 Task: Add dashboard for acomodation object.
Action: Mouse moved to (460, 78)
Screenshot: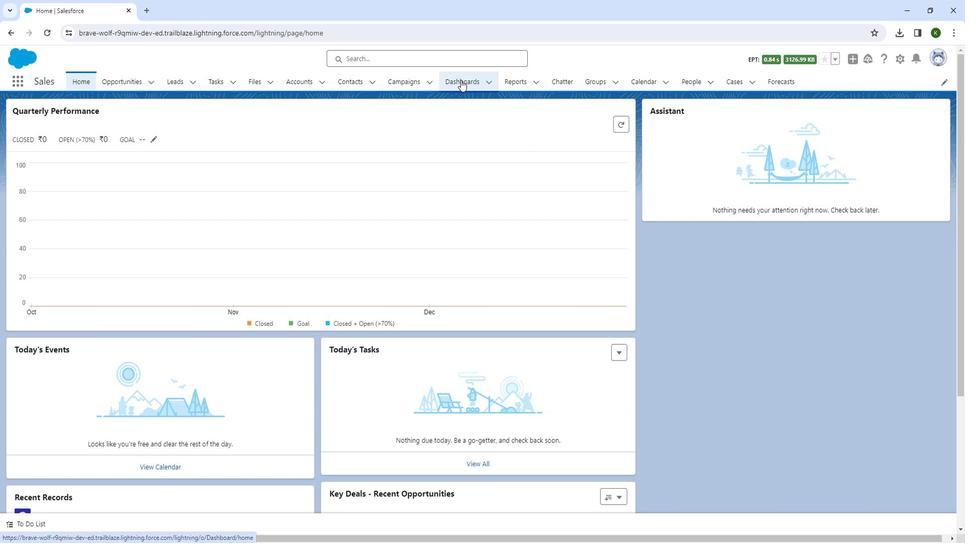 
Action: Mouse pressed left at (460, 78)
Screenshot: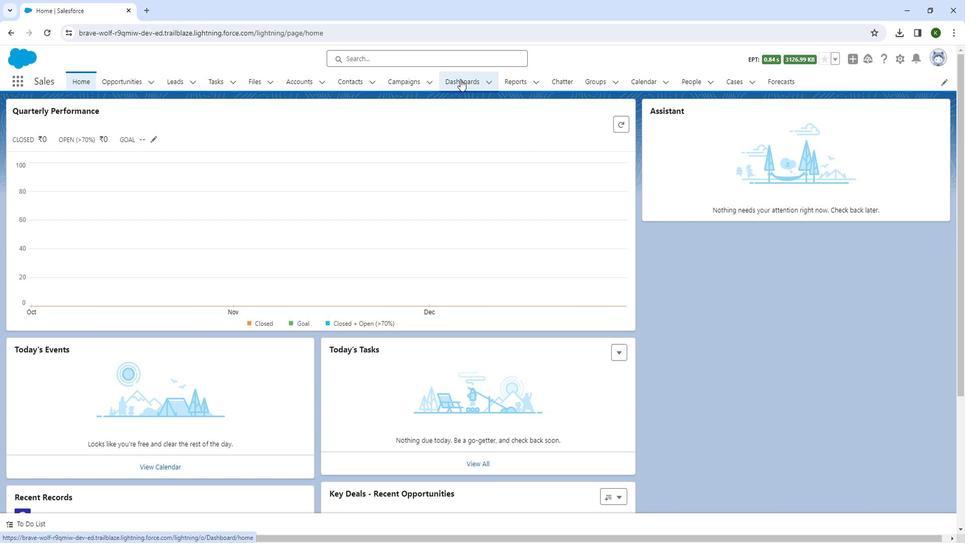 
Action: Mouse moved to (39, 222)
Screenshot: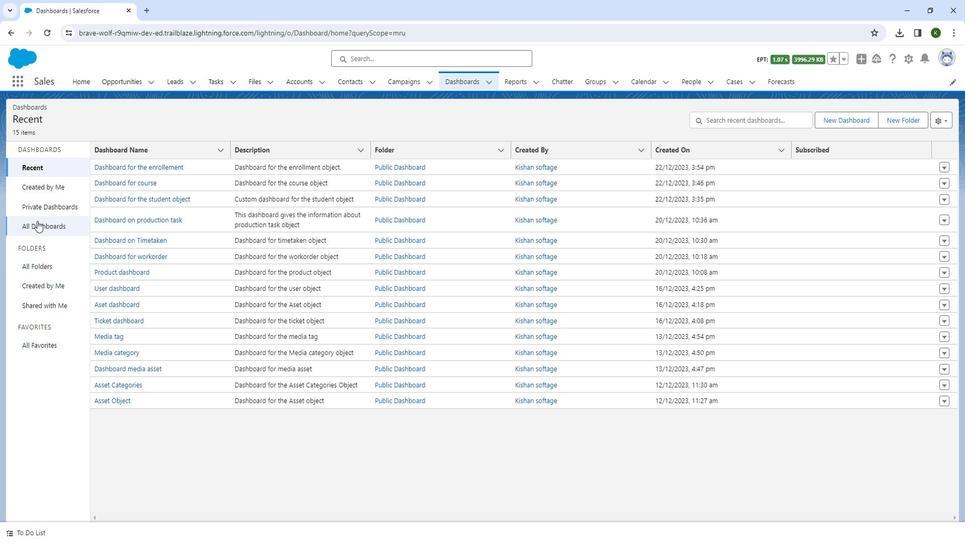 
Action: Mouse pressed left at (39, 222)
Screenshot: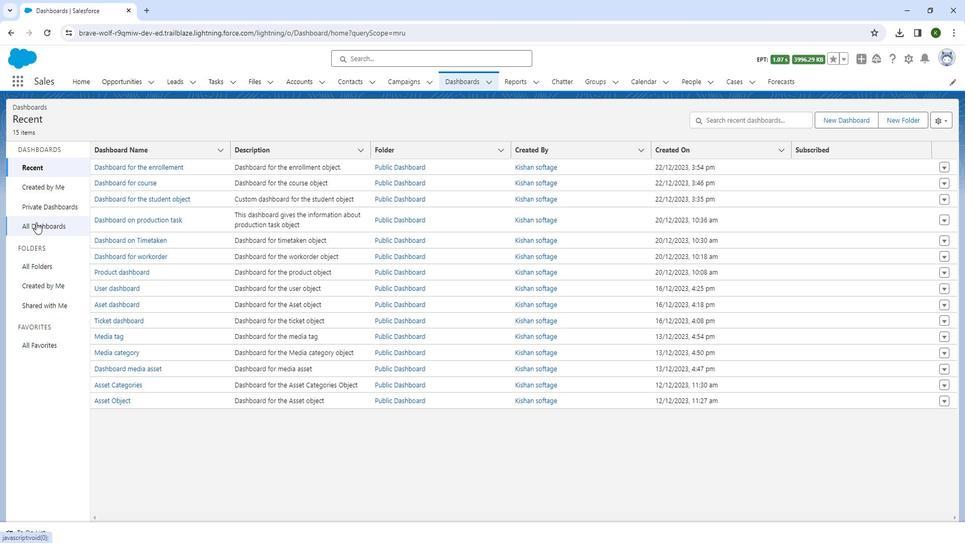 
Action: Mouse moved to (829, 123)
Screenshot: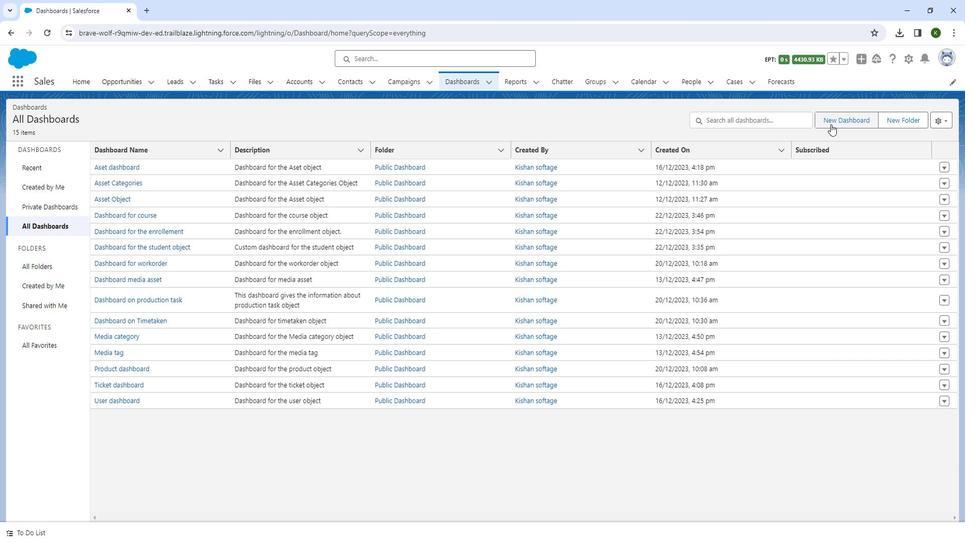 
Action: Mouse pressed left at (829, 123)
Screenshot: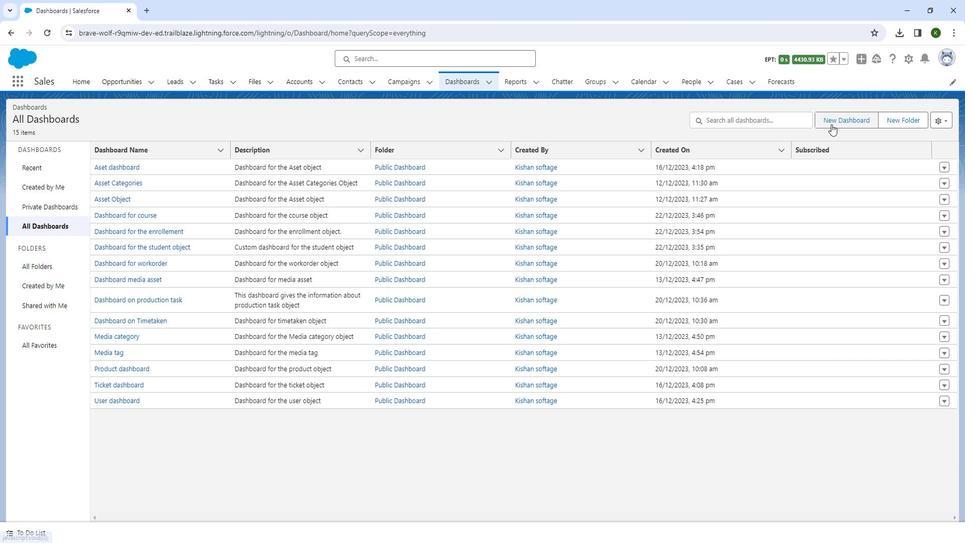 
Action: Mouse moved to (469, 262)
Screenshot: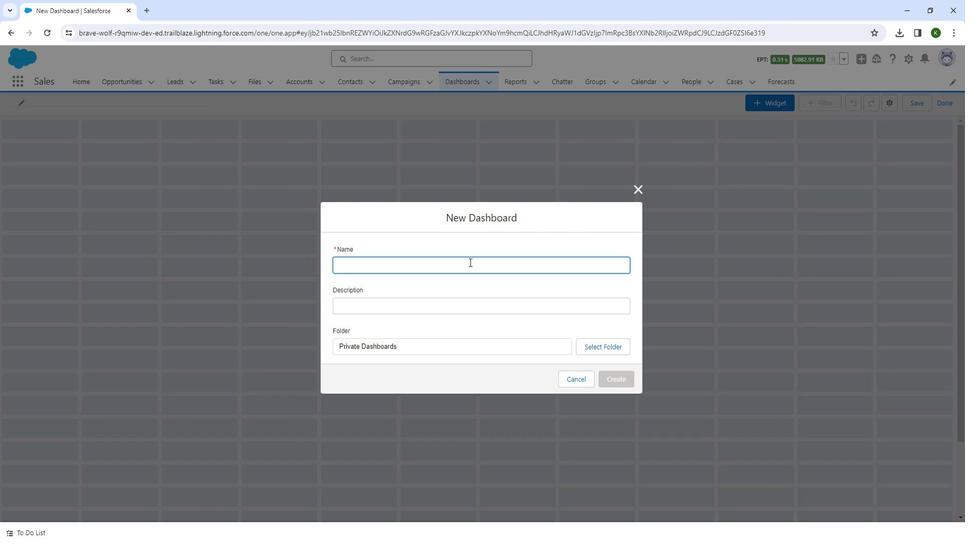 
Action: Mouse pressed left at (469, 262)
Screenshot: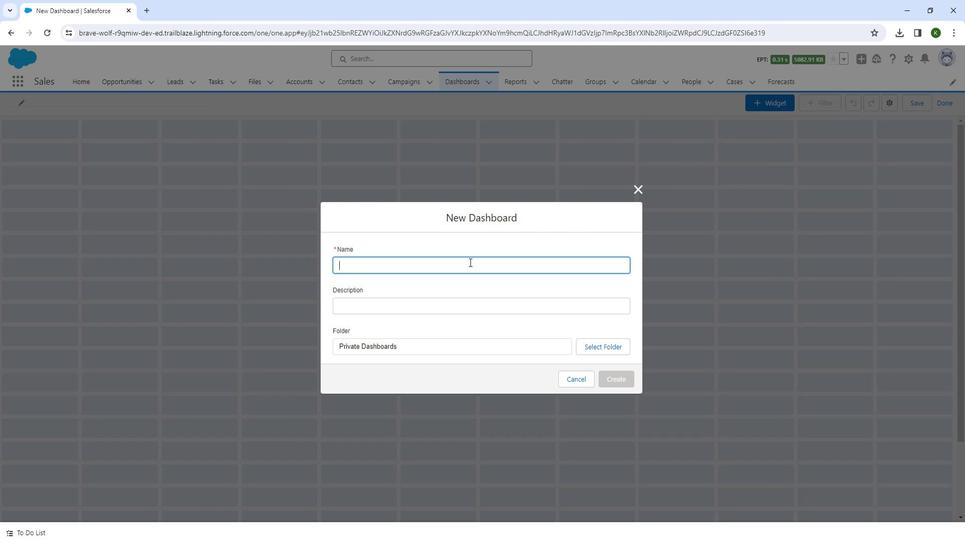 
Action: Key pressed <Key.shift><Key.shift><Key.shift><Key.shift><Key.shift><Key.shift><Key.shift><Key.shift><Key.shift><Key.shift><Key.shift><Key.shift><Key.shift><Key.shift><Key.shift><Key.shift><Key.shift><Key.shift>DA<Key.backspace>ashboard<Key.space>for<Key.space>the<Key.space>acomodation<Key.space>
Screenshot: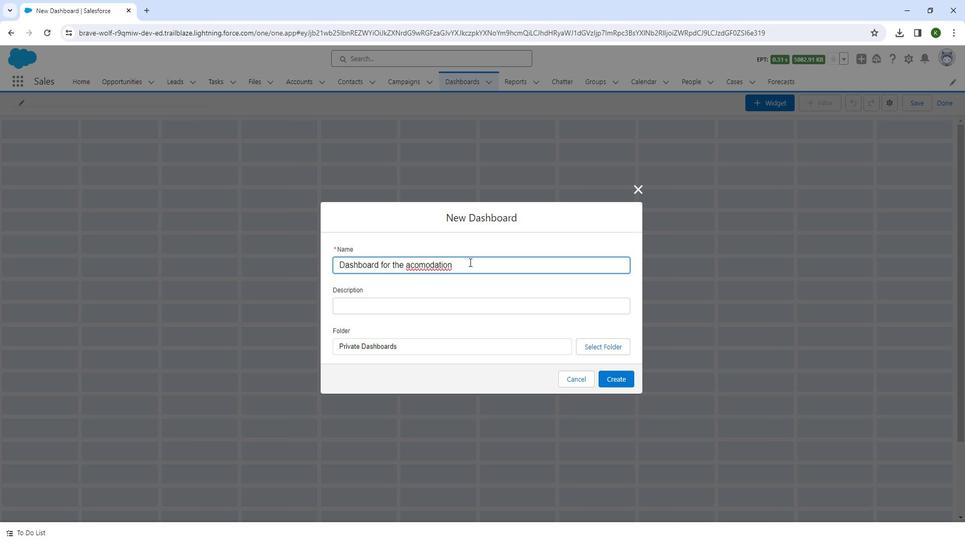 
Action: Mouse moved to (428, 310)
Screenshot: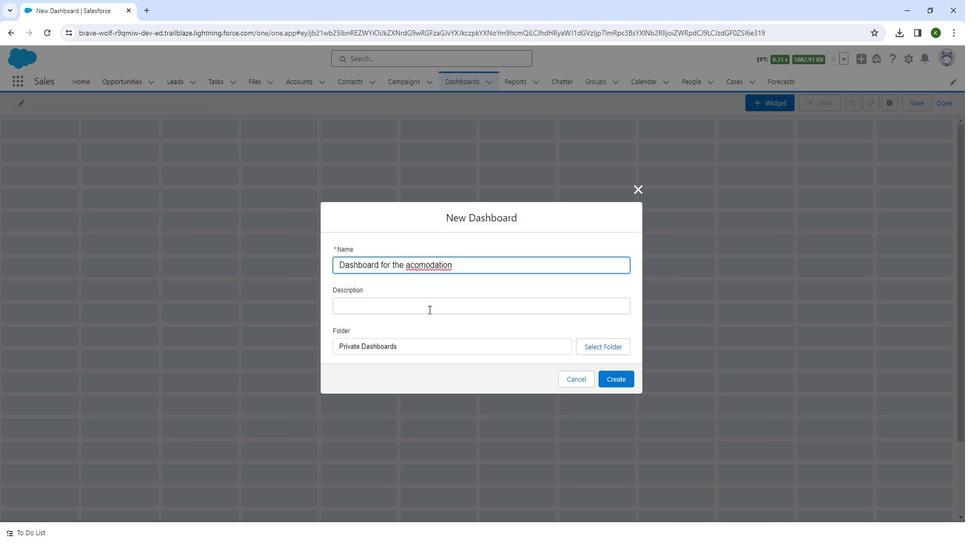 
Action: Mouse pressed left at (428, 310)
Screenshot: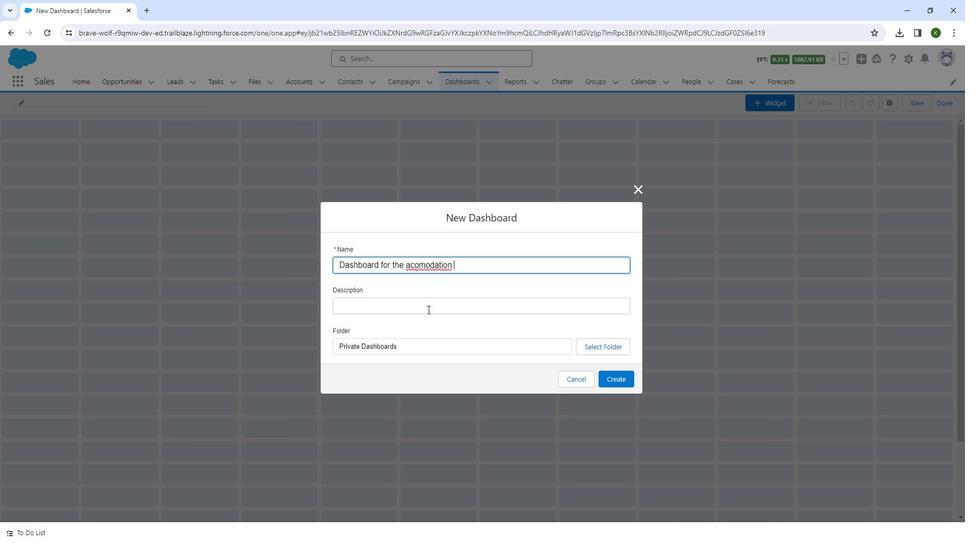 
Action: Key pressed <Key.shift>Cua<Key.backspace>stom<Key.space>dasb<Key.backspace>hboard<Key.space>for<Key.space>the<Key.space>acomodation<Key.space>object
Screenshot: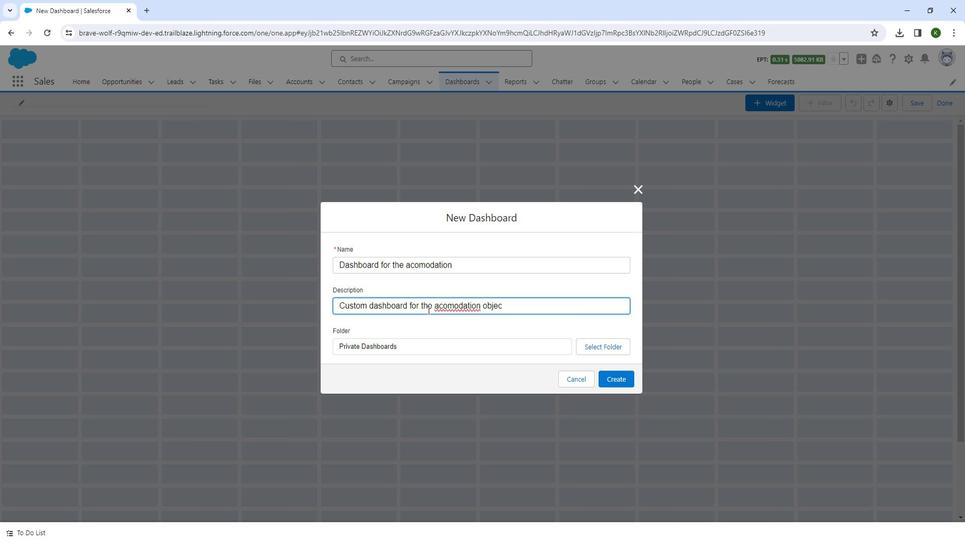 
Action: Mouse moved to (589, 347)
Screenshot: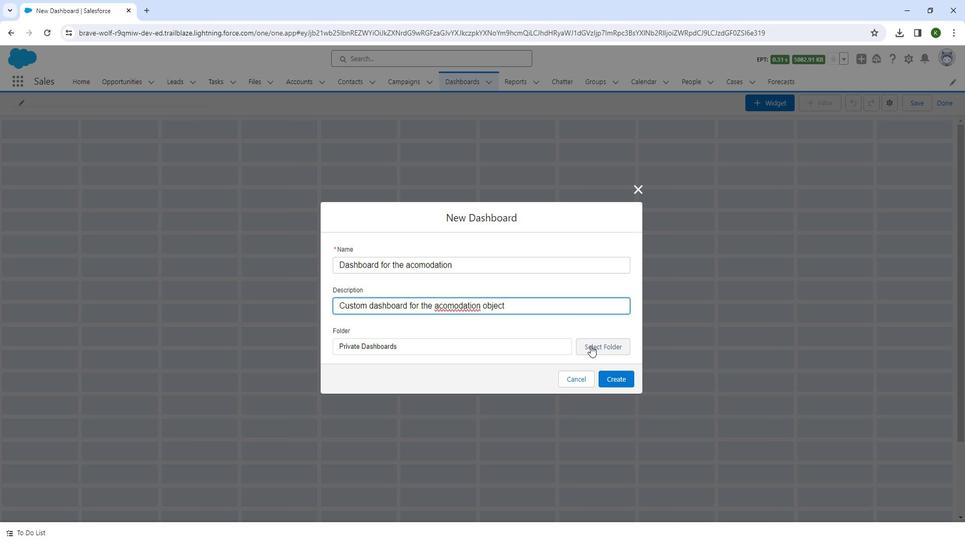 
Action: Mouse pressed left at (589, 347)
Screenshot: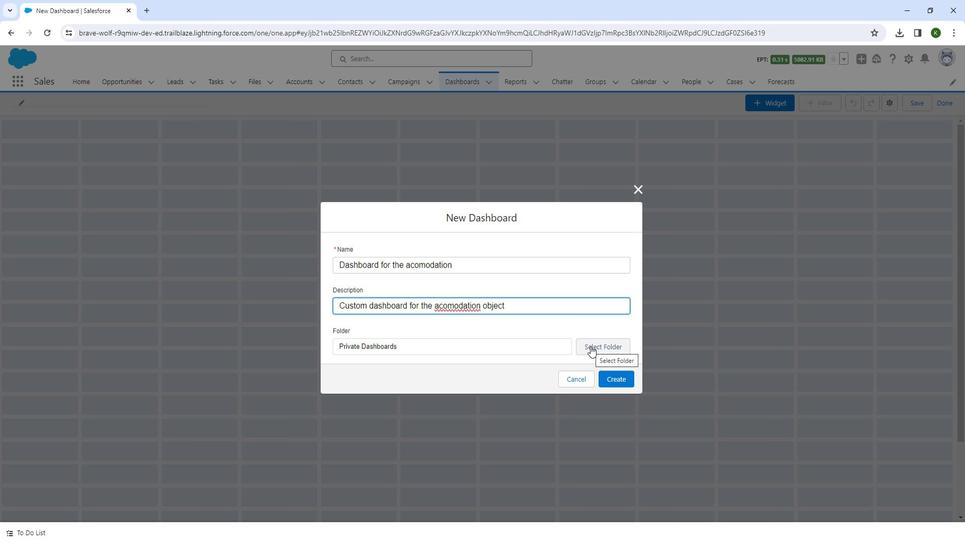 
Action: Mouse moved to (528, 166)
Screenshot: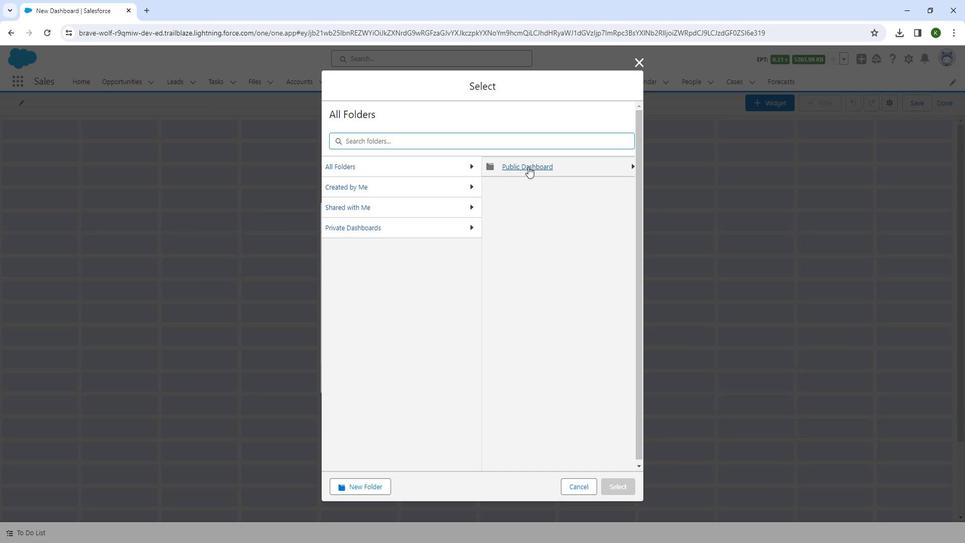
Action: Mouse pressed left at (528, 166)
Screenshot: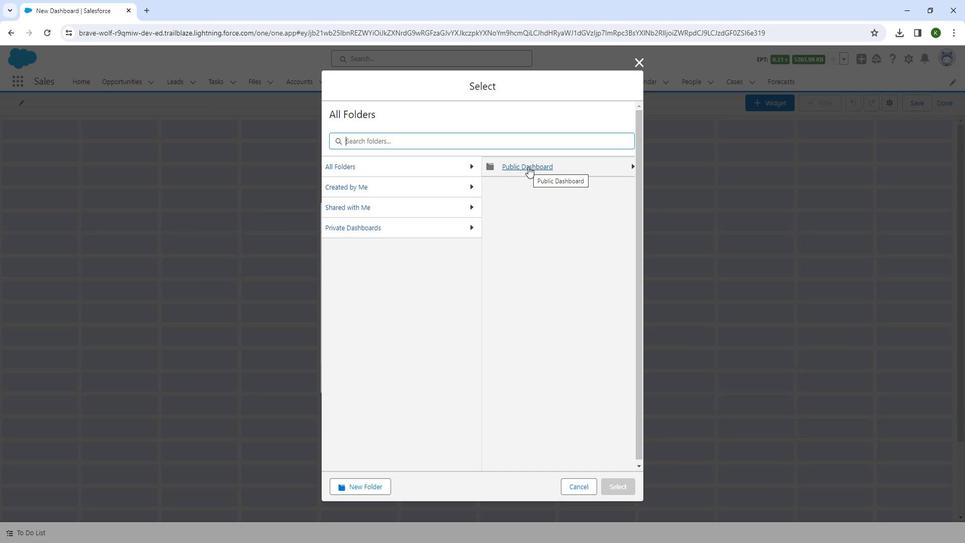 
Action: Mouse moved to (605, 483)
Screenshot: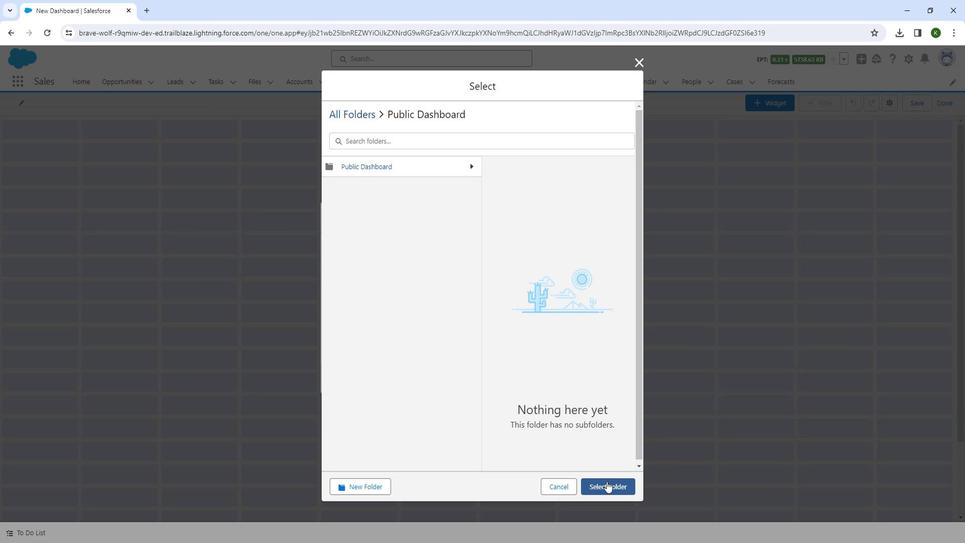 
Action: Mouse pressed left at (605, 483)
Screenshot: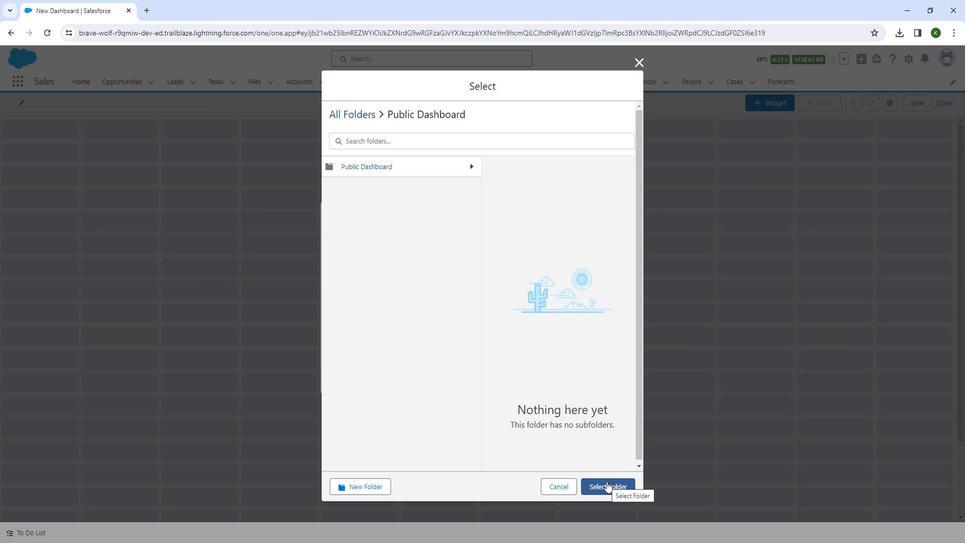 
Action: Mouse moved to (616, 378)
Screenshot: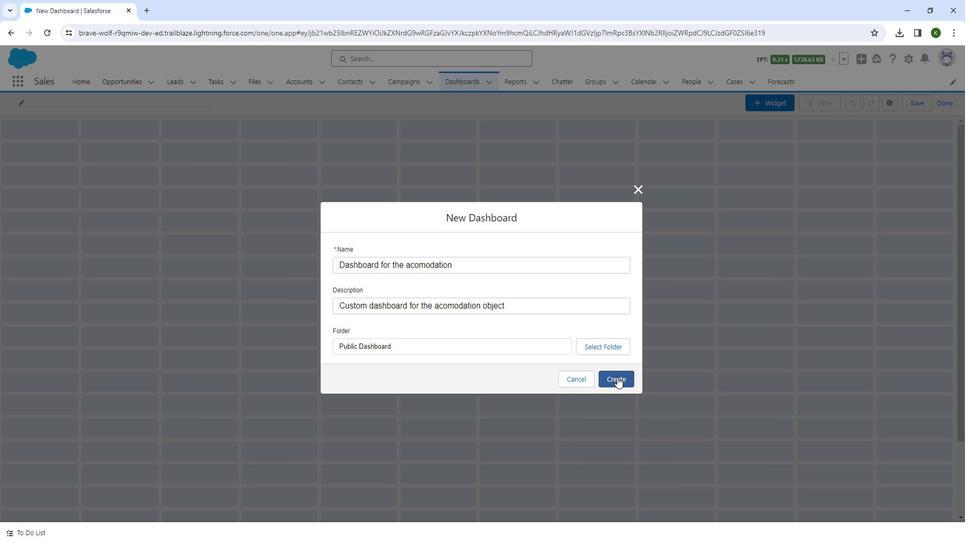 
Action: Mouse pressed left at (616, 378)
Screenshot: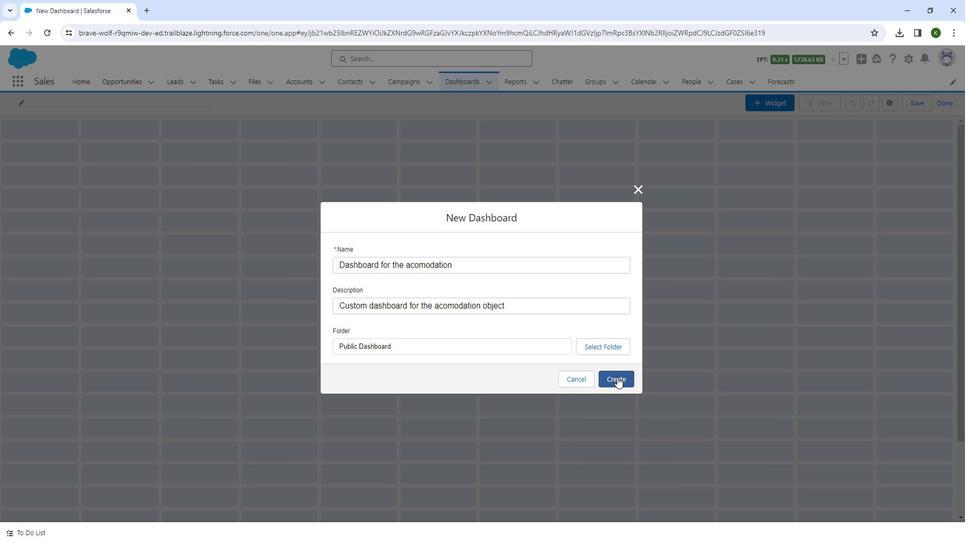 
Action: Mouse moved to (751, 100)
Screenshot: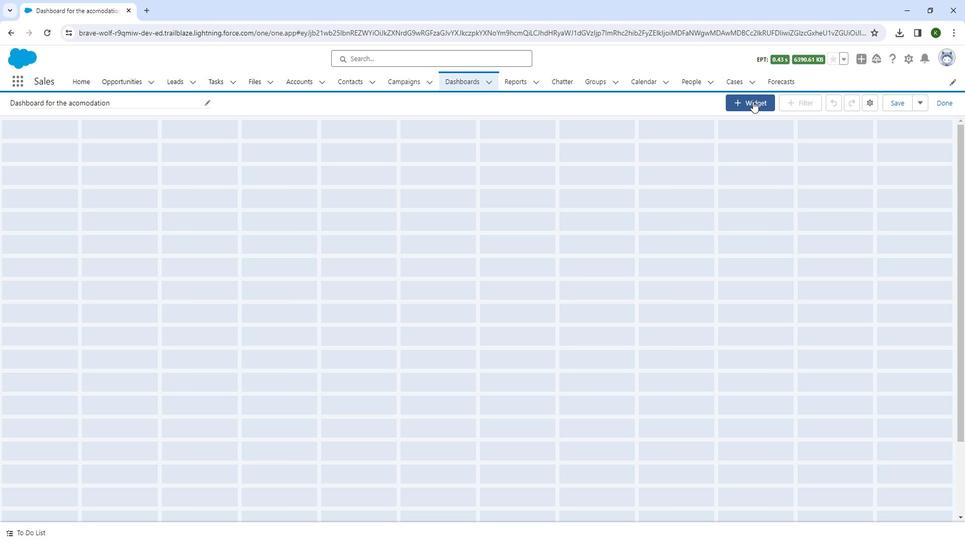 
Action: Mouse pressed left at (751, 100)
Screenshot: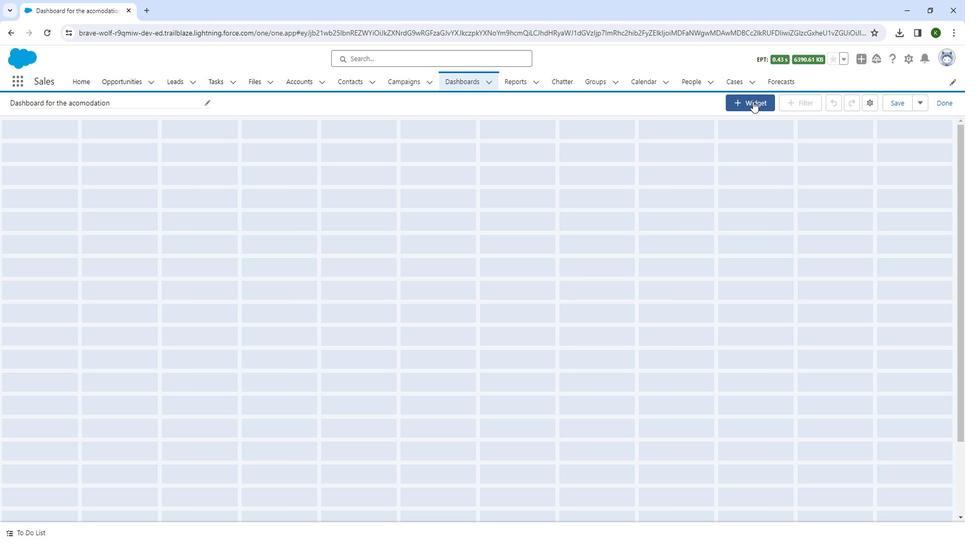 
Action: Mouse moved to (756, 119)
Screenshot: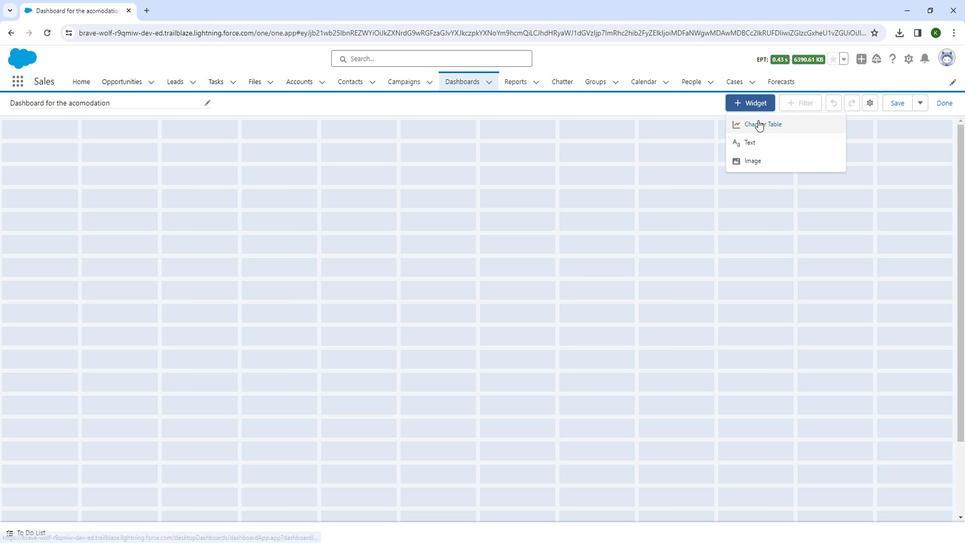 
Action: Mouse pressed left at (756, 119)
Screenshot: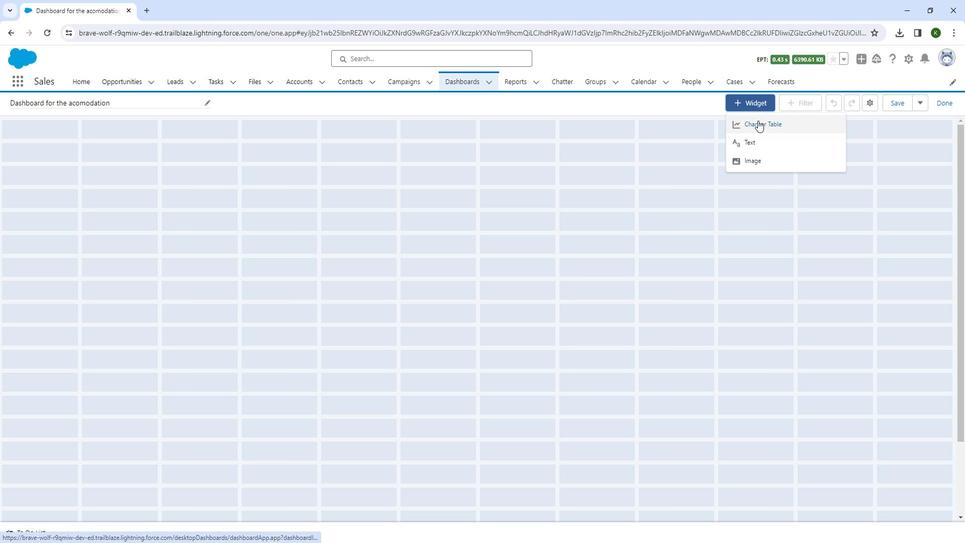 
Action: Mouse moved to (283, 230)
Screenshot: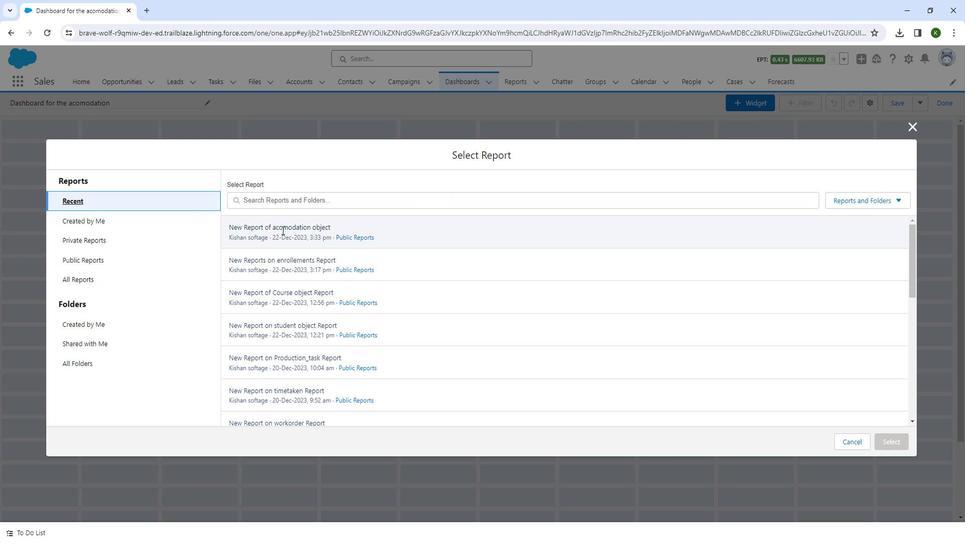 
Action: Mouse pressed left at (283, 230)
Screenshot: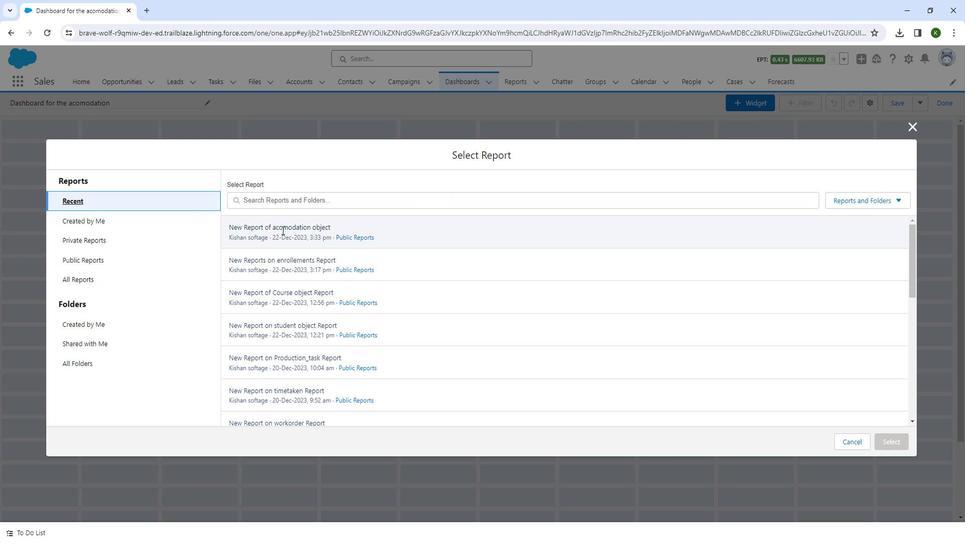 
Action: Mouse moved to (884, 441)
Screenshot: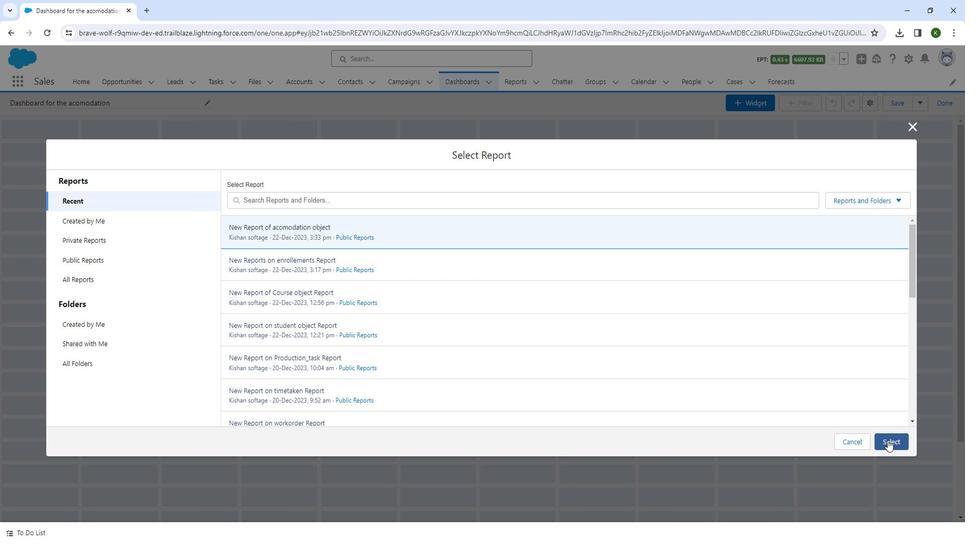 
Action: Mouse pressed left at (884, 441)
Screenshot: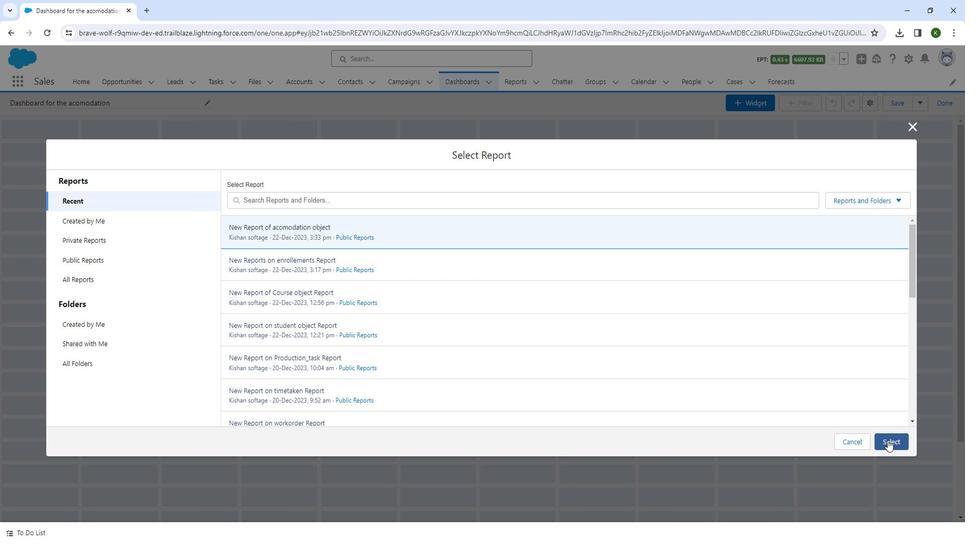 
Action: Mouse moved to (387, 393)
Screenshot: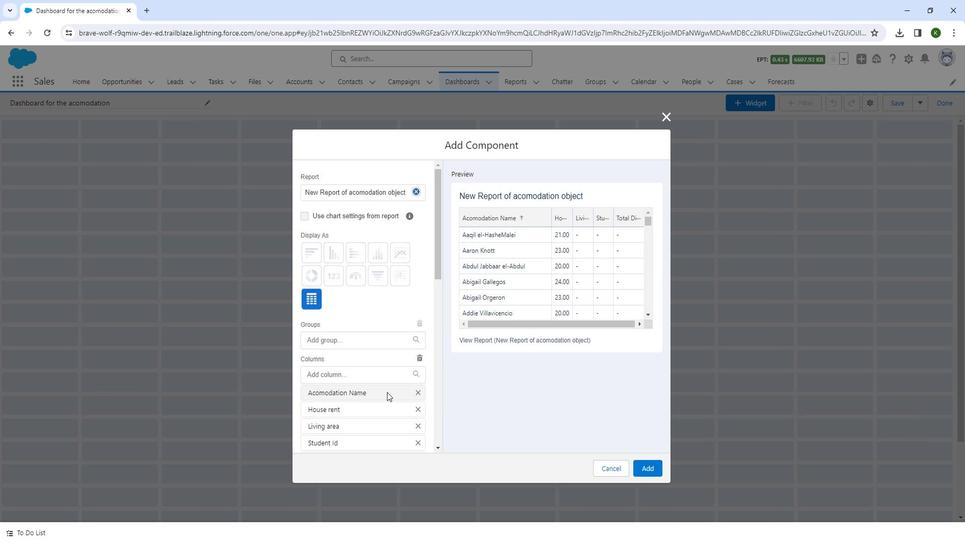 
Action: Mouse scrolled (387, 392) with delta (0, 0)
Screenshot: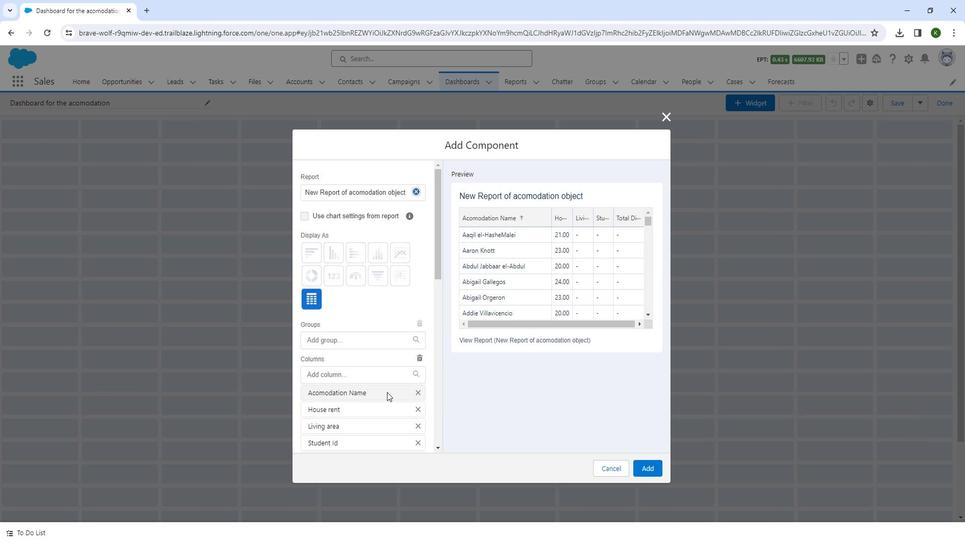 
Action: Mouse scrolled (387, 392) with delta (0, 0)
Screenshot: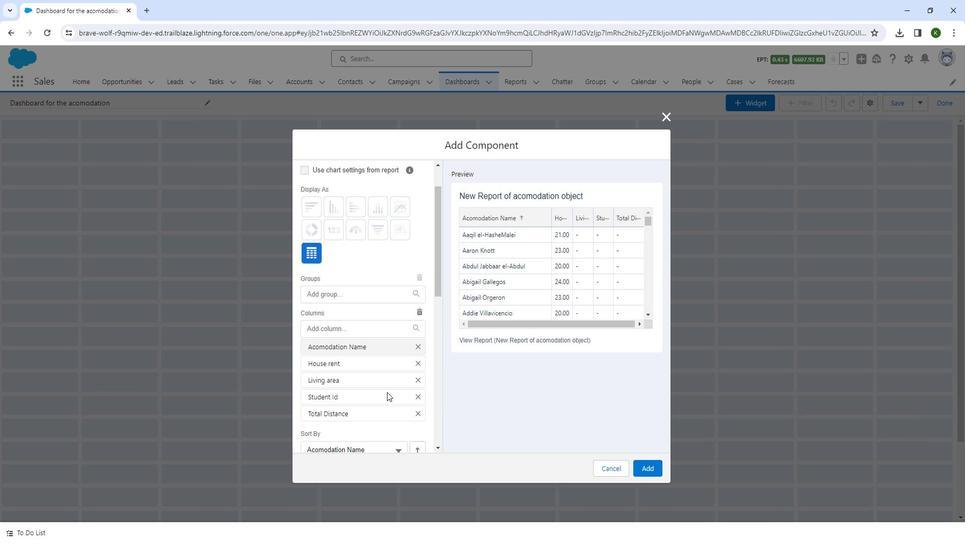 
Action: Mouse moved to (337, 268)
Screenshot: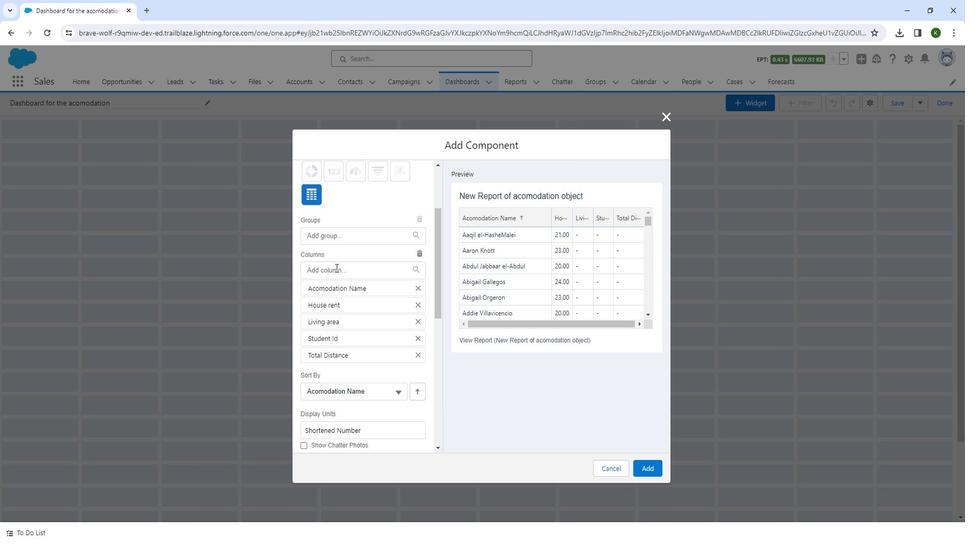 
Action: Mouse pressed left at (337, 268)
Screenshot: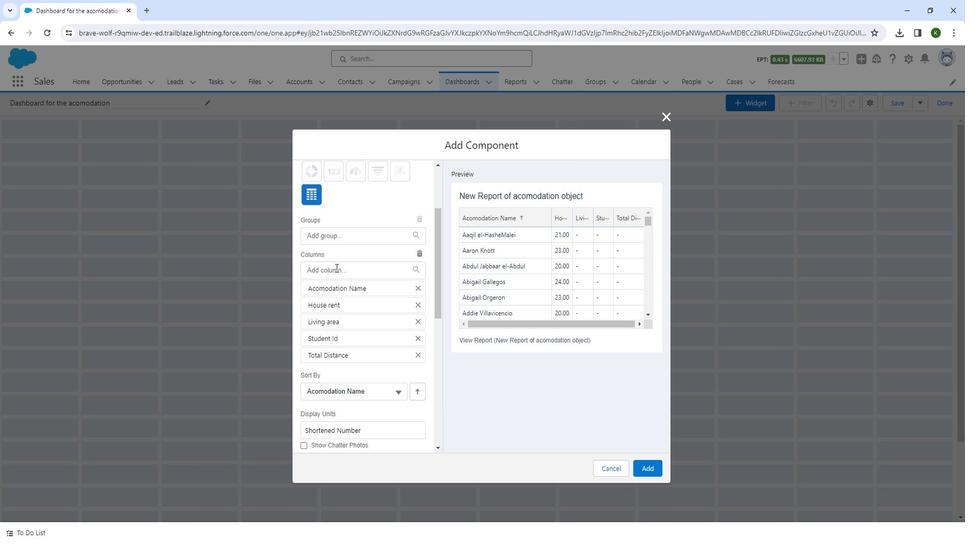 
Action: Mouse moved to (349, 313)
Screenshot: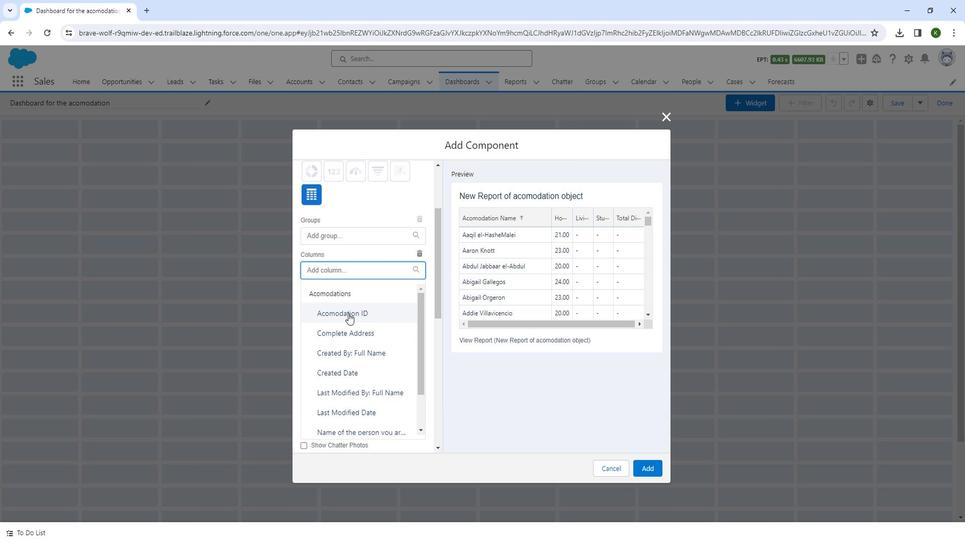 
Action: Mouse pressed left at (349, 313)
Screenshot: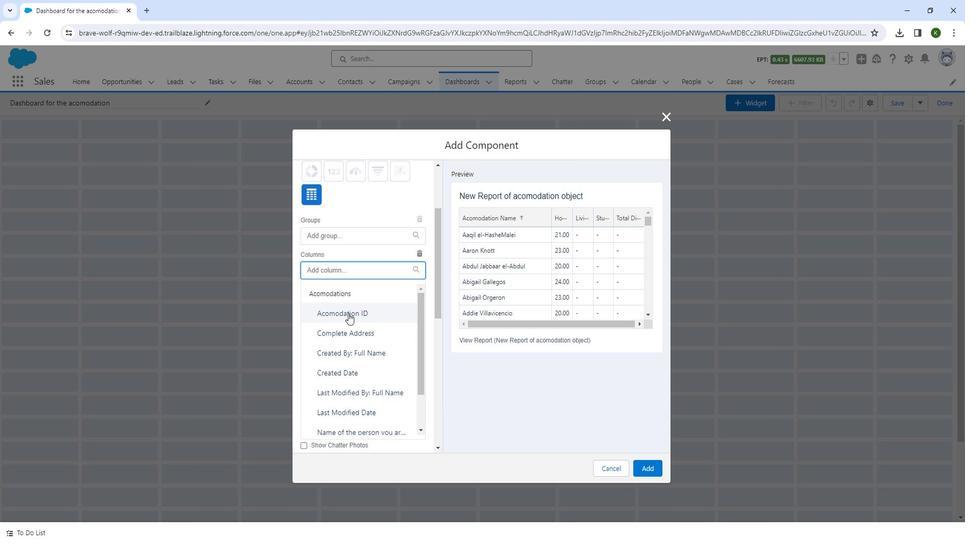 
Action: Mouse moved to (361, 267)
Screenshot: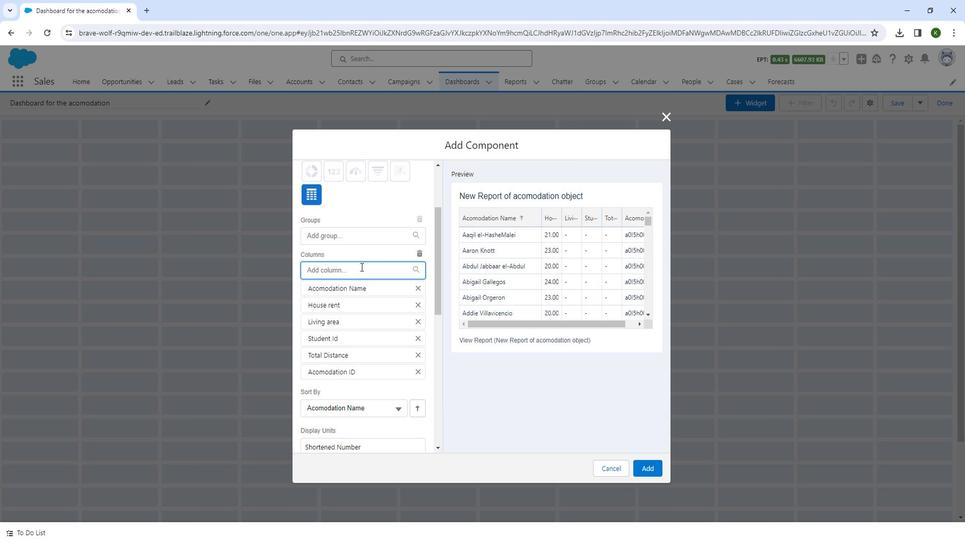 
Action: Mouse pressed left at (361, 267)
Screenshot: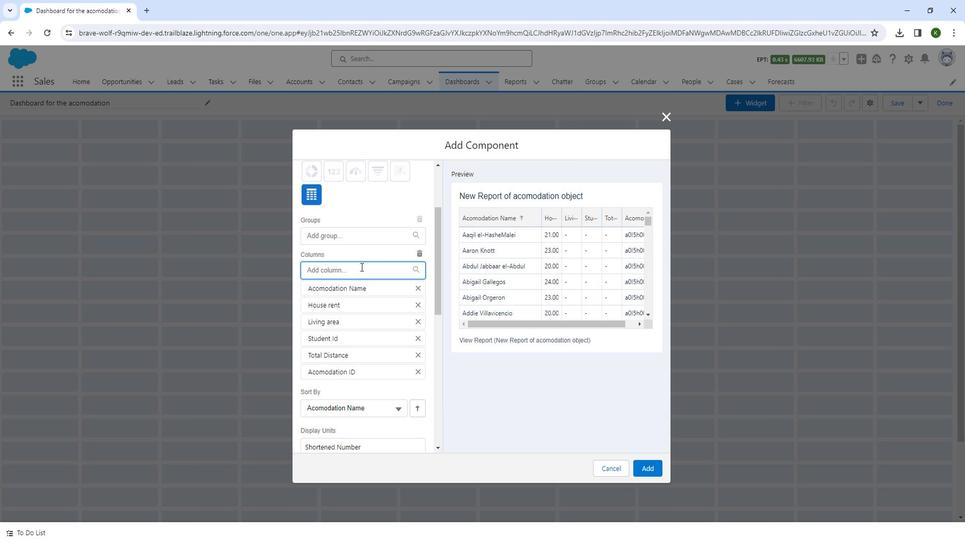 
Action: Mouse moved to (358, 318)
Screenshot: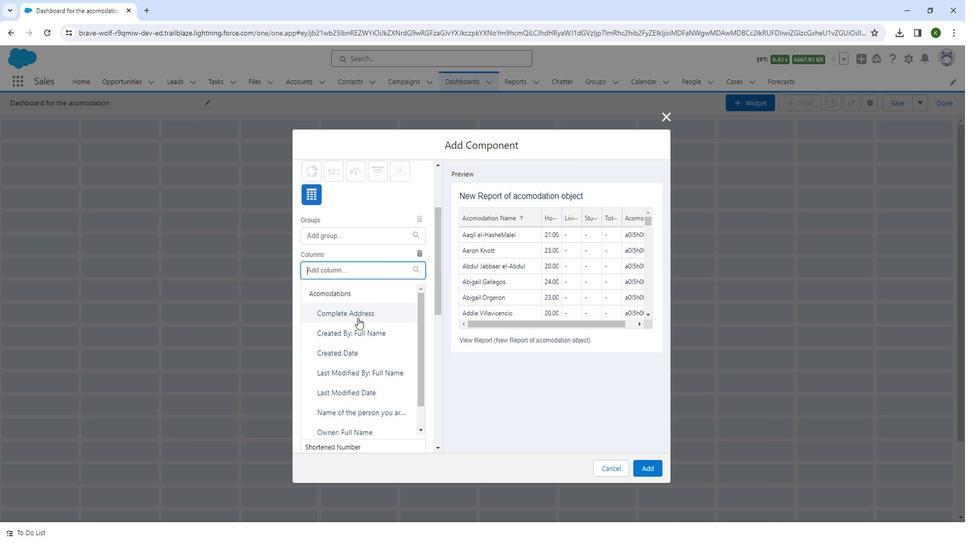 
Action: Mouse scrolled (358, 318) with delta (0, 0)
Screenshot: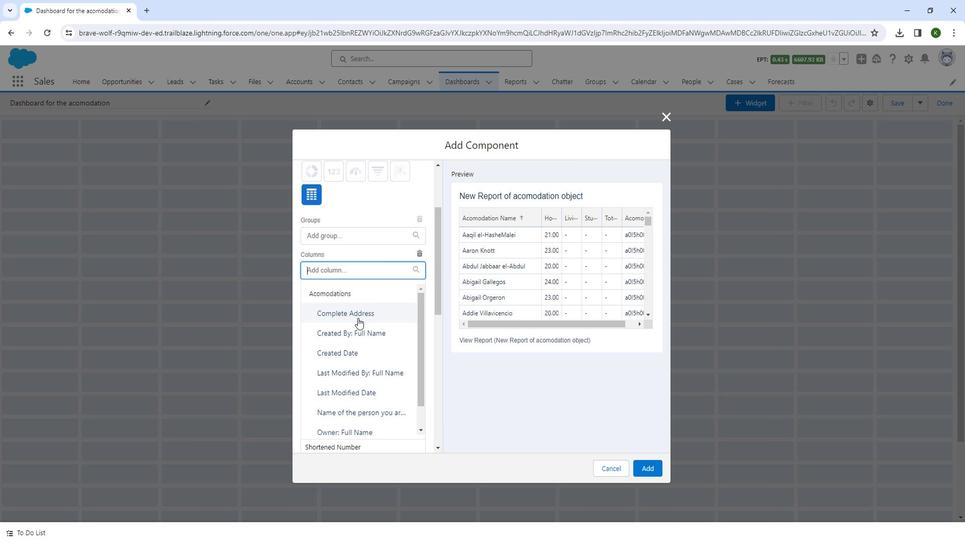 
Action: Mouse moved to (358, 319)
Screenshot: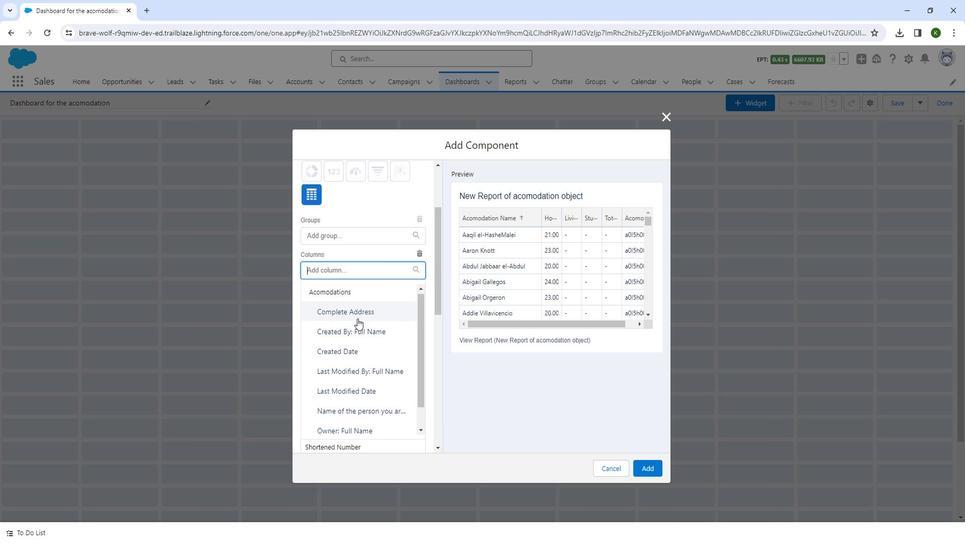 
Action: Mouse scrolled (358, 318) with delta (0, 0)
Screenshot: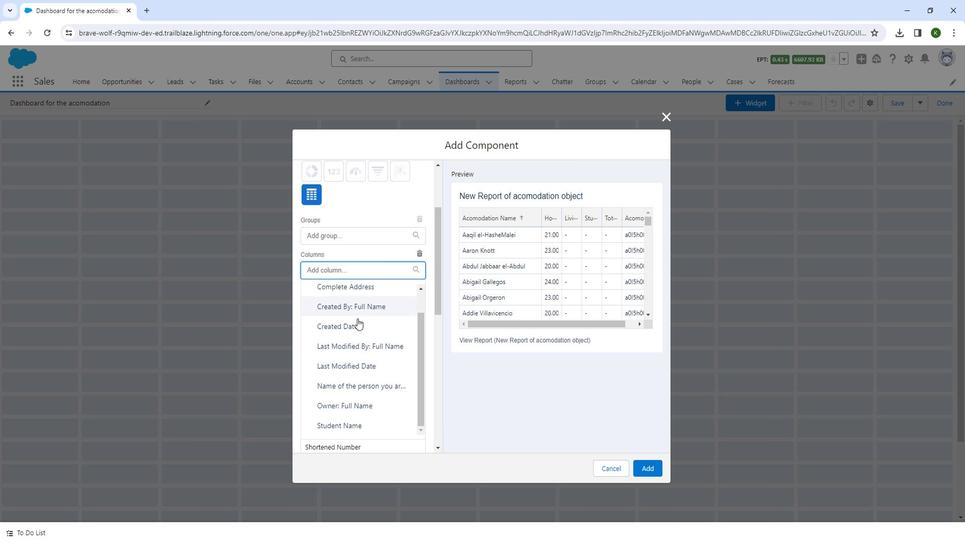 
Action: Mouse moved to (344, 422)
Screenshot: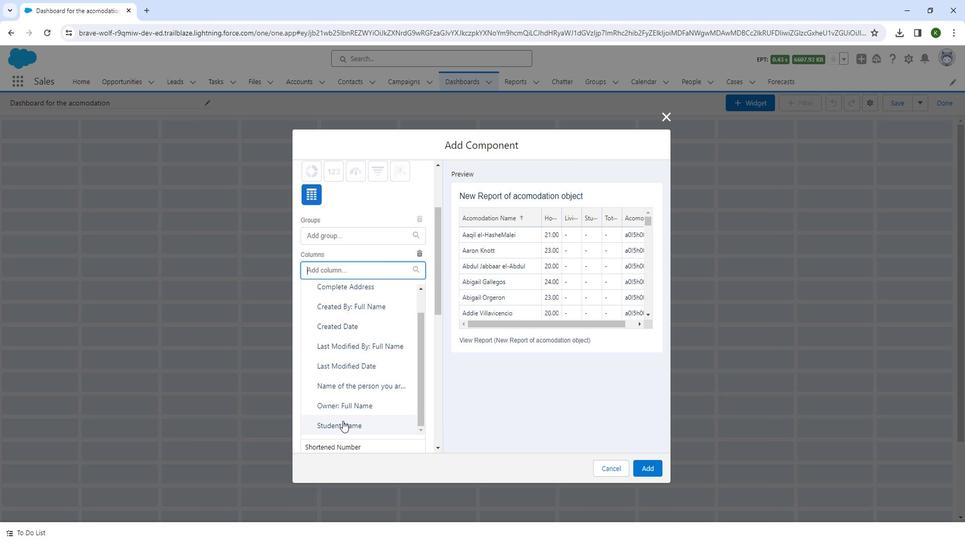 
Action: Mouse pressed left at (344, 422)
Screenshot: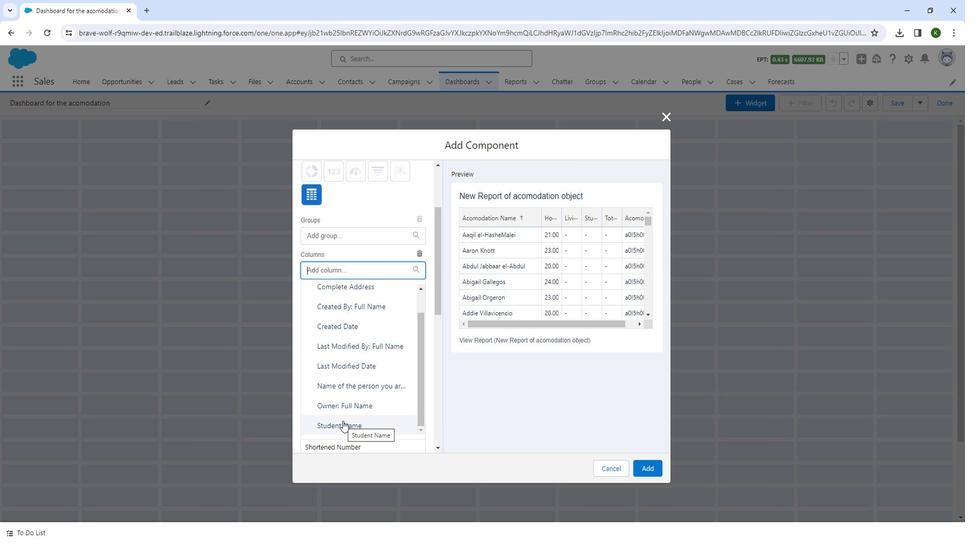 
Action: Mouse moved to (652, 465)
Screenshot: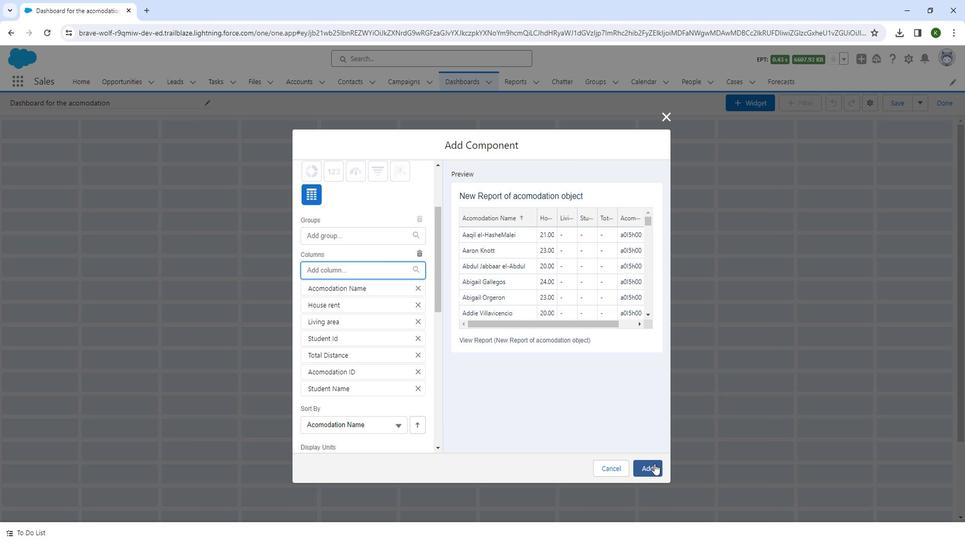 
Action: Mouse pressed left at (652, 465)
Screenshot: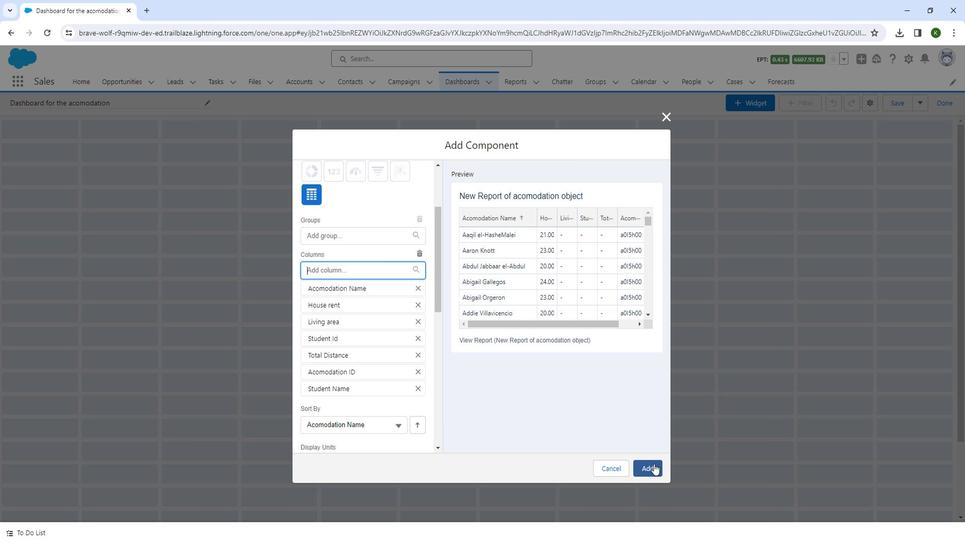 
Action: Mouse moved to (187, 124)
Screenshot: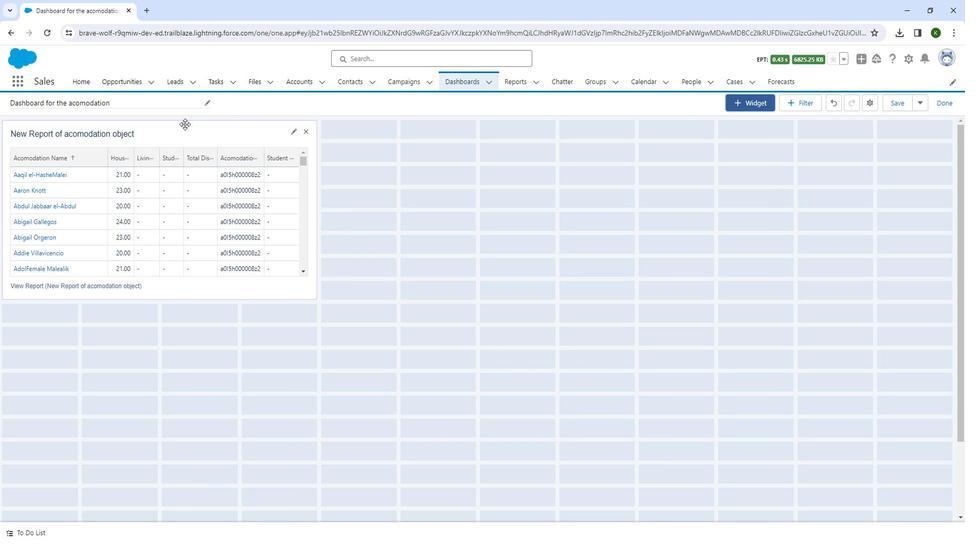 
Action: Mouse pressed left at (187, 124)
Screenshot: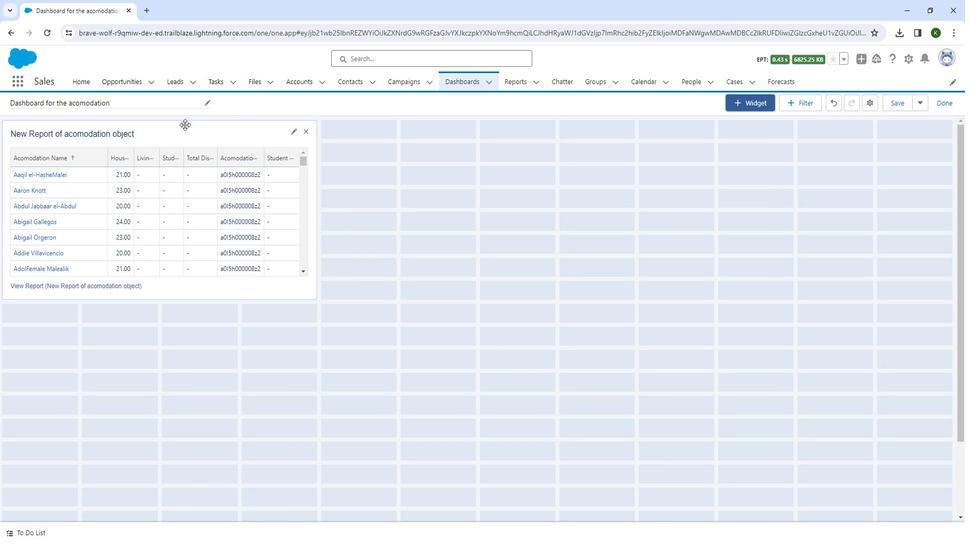 
Action: Mouse moved to (472, 300)
Screenshot: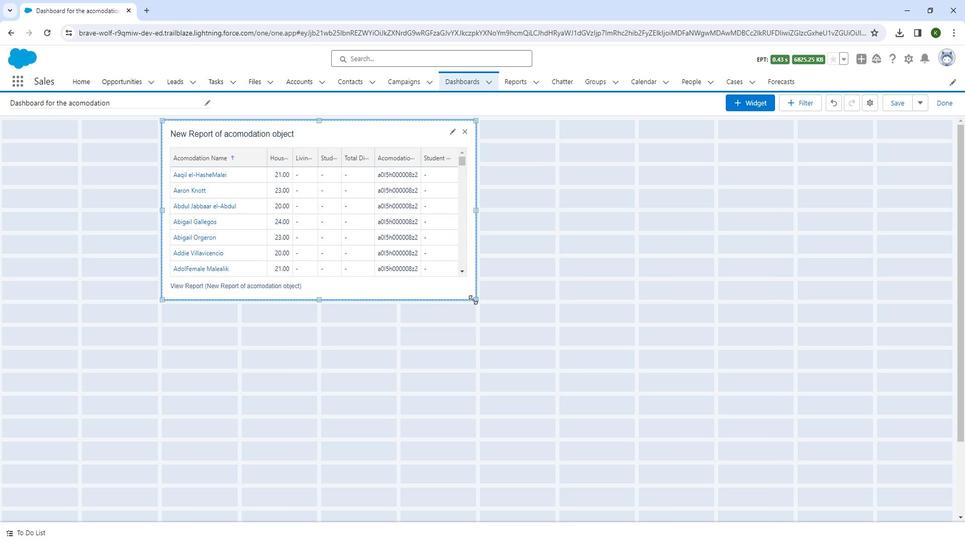 
Action: Mouse pressed left at (472, 300)
Screenshot: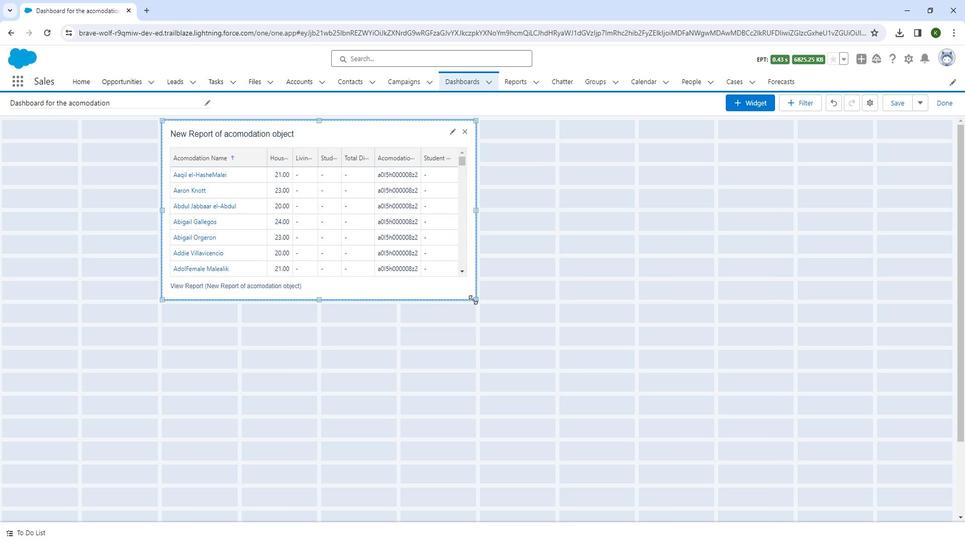 
Action: Mouse moved to (610, 129)
Screenshot: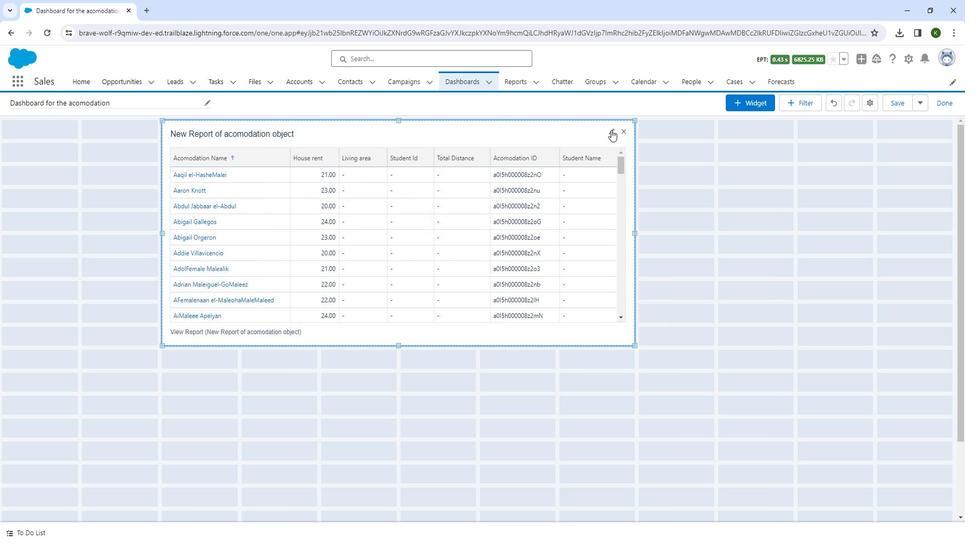 
Action: Mouse pressed left at (610, 129)
Screenshot: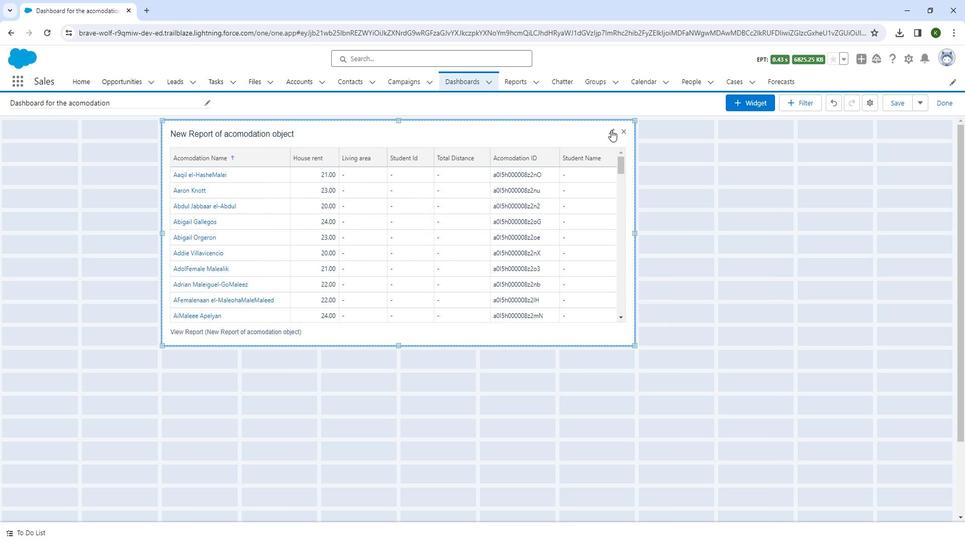 
Action: Mouse moved to (400, 349)
Screenshot: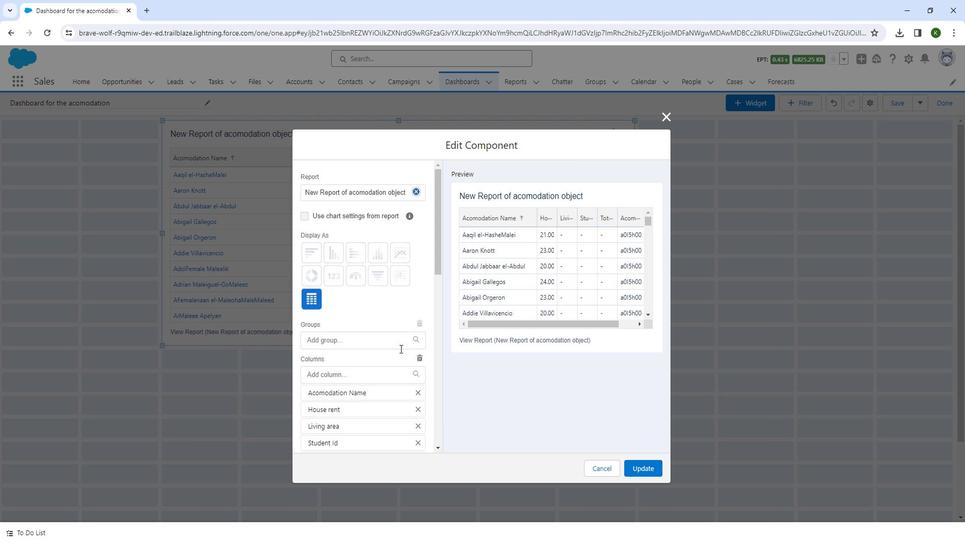 
Action: Mouse scrolled (400, 349) with delta (0, 0)
Screenshot: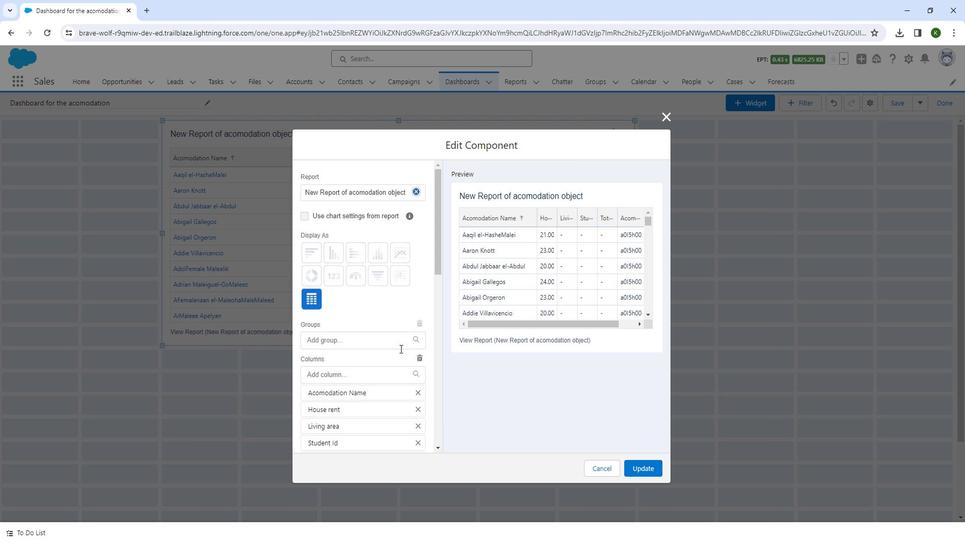 
Action: Mouse moved to (359, 322)
Screenshot: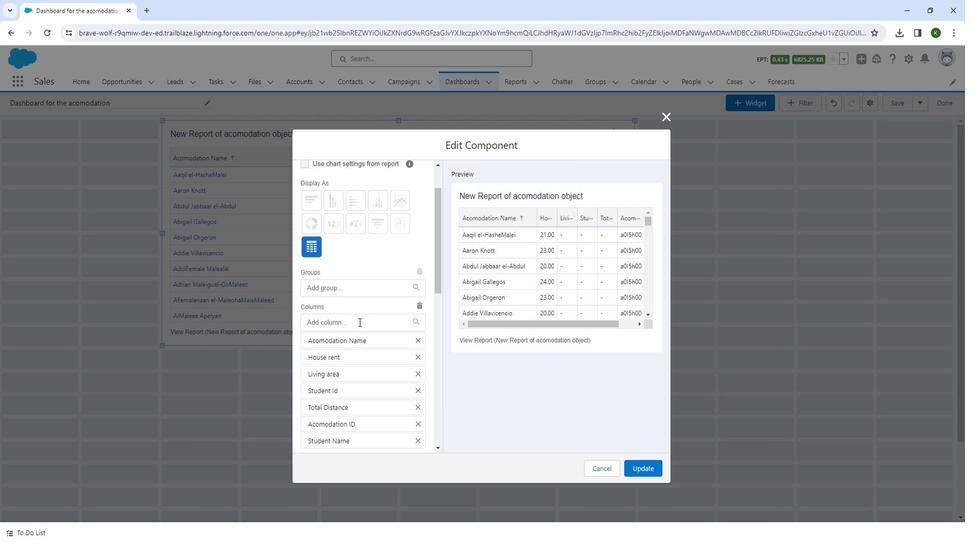 
Action: Mouse pressed left at (359, 322)
Screenshot: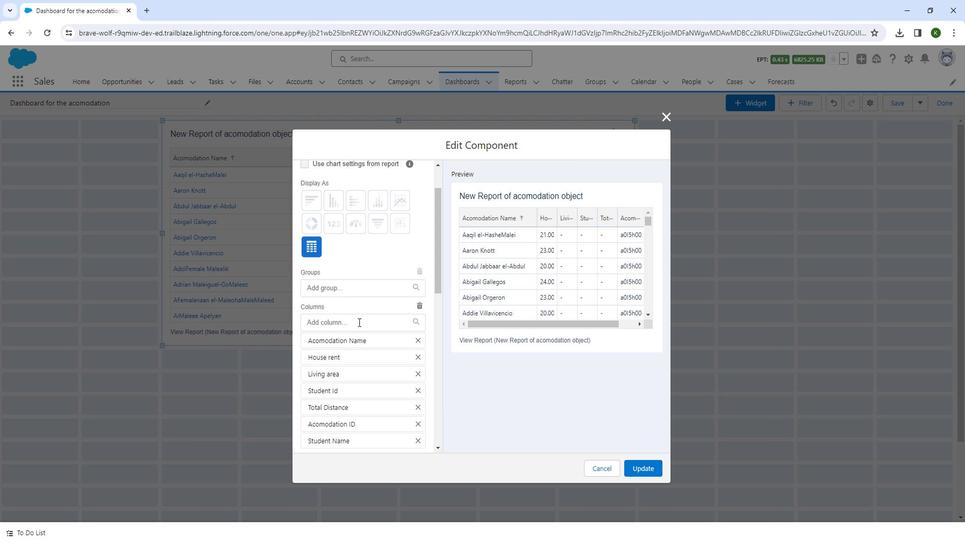 
Action: Mouse moved to (361, 323)
Screenshot: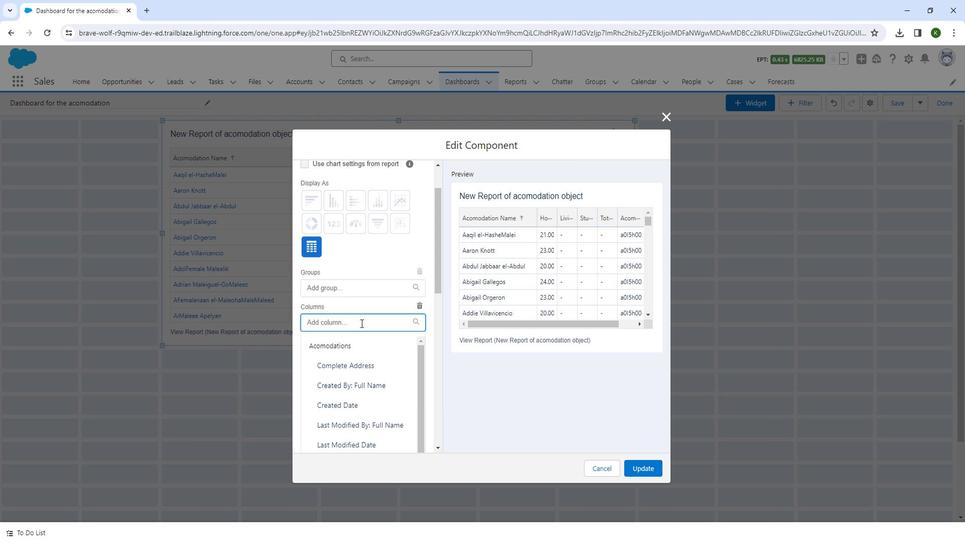 
Action: Mouse scrolled (361, 323) with delta (0, 0)
Screenshot: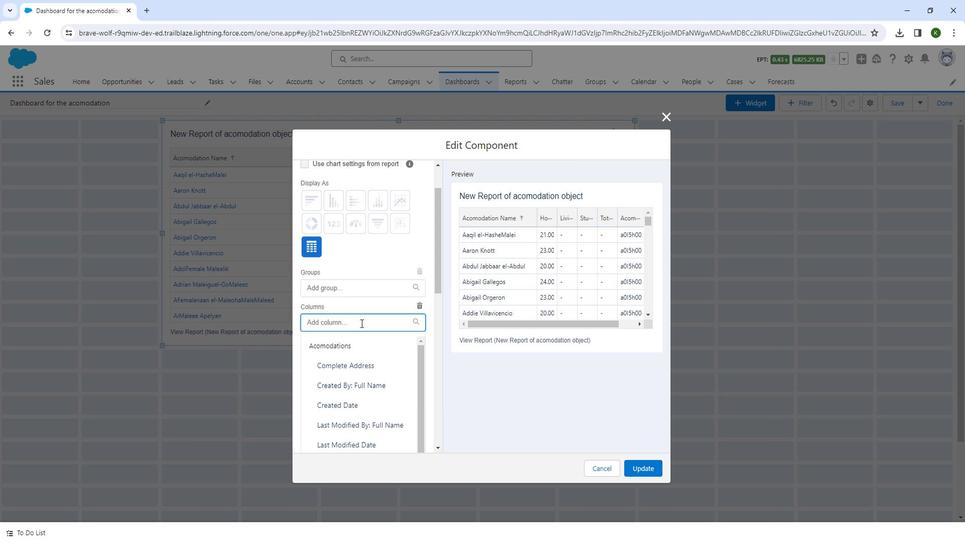 
Action: Mouse moved to (362, 314)
Screenshot: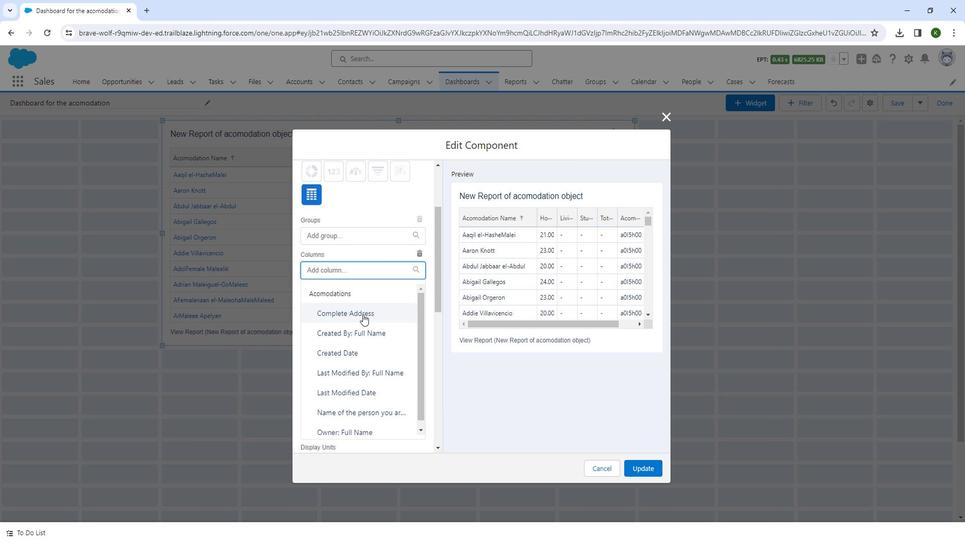 
Action: Mouse pressed left at (362, 314)
Screenshot: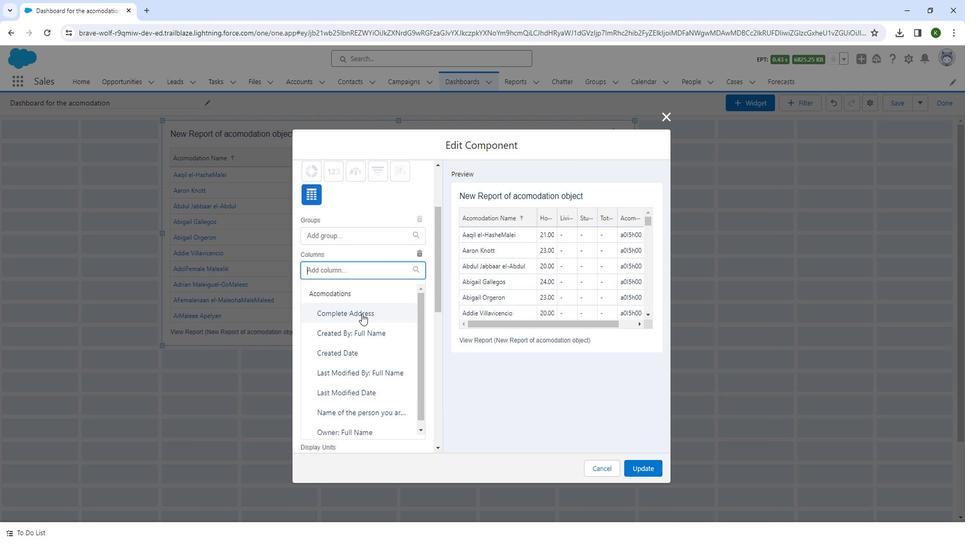 
Action: Mouse moved to (364, 272)
Screenshot: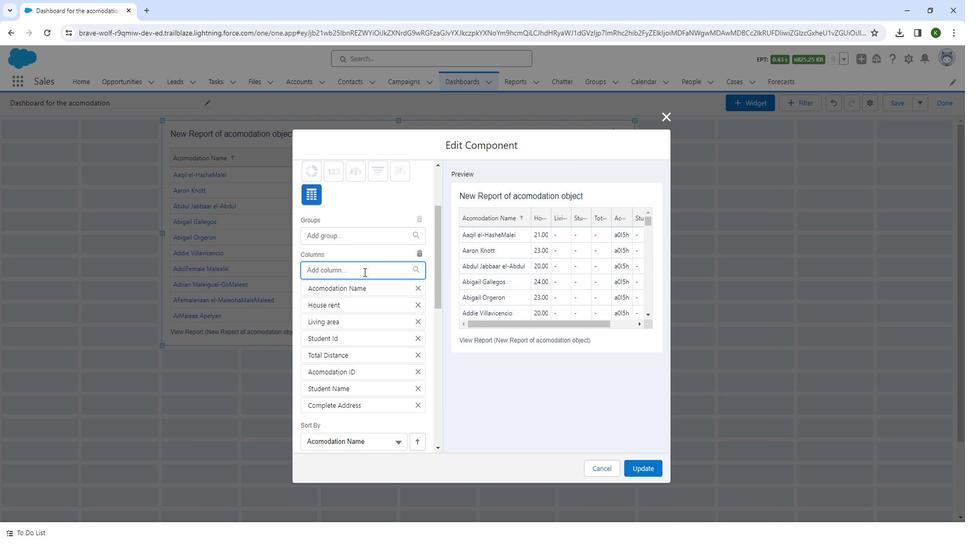
Action: Mouse pressed left at (364, 272)
Screenshot: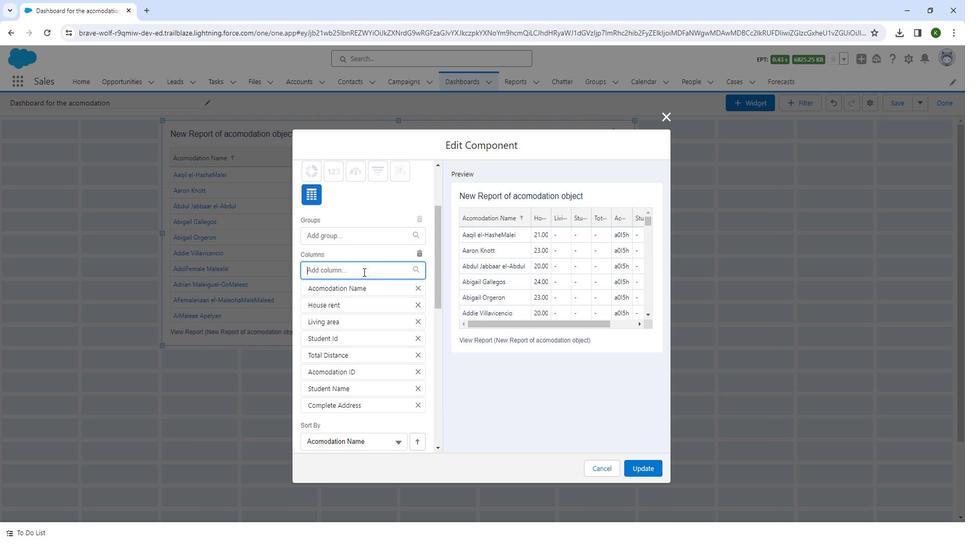 
Action: Mouse moved to (371, 286)
Screenshot: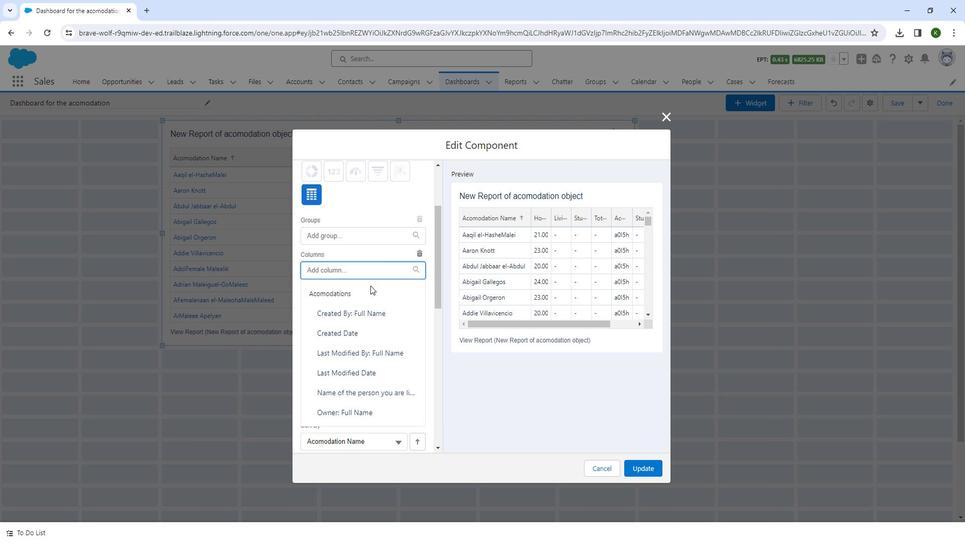 
Action: Mouse scrolled (371, 286) with delta (0, 0)
Screenshot: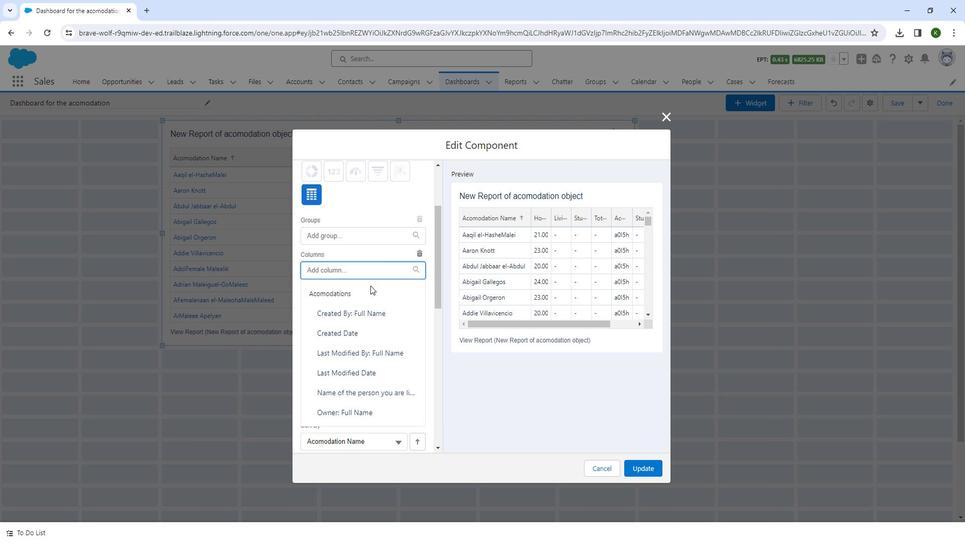 
Action: Mouse moved to (370, 290)
Screenshot: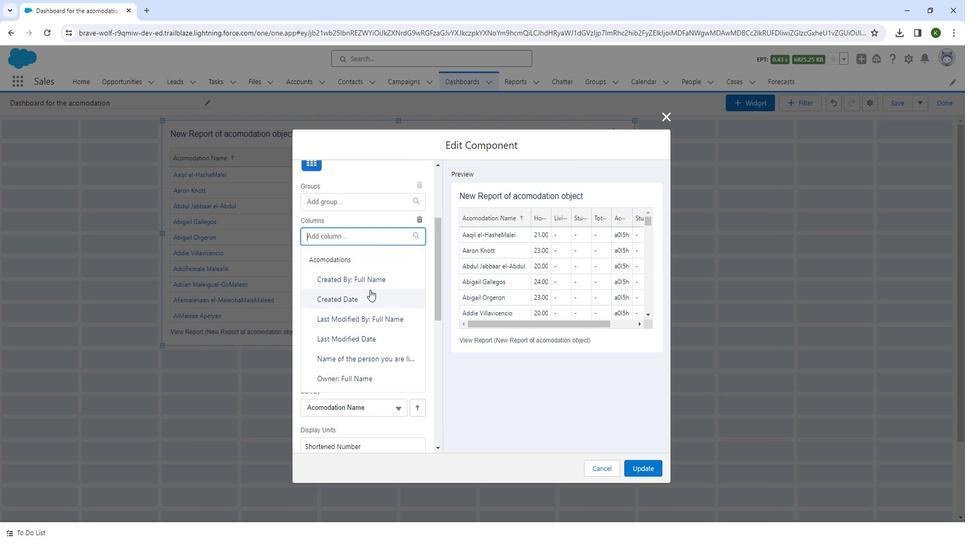 
Action: Mouse scrolled (370, 289) with delta (0, 0)
Screenshot: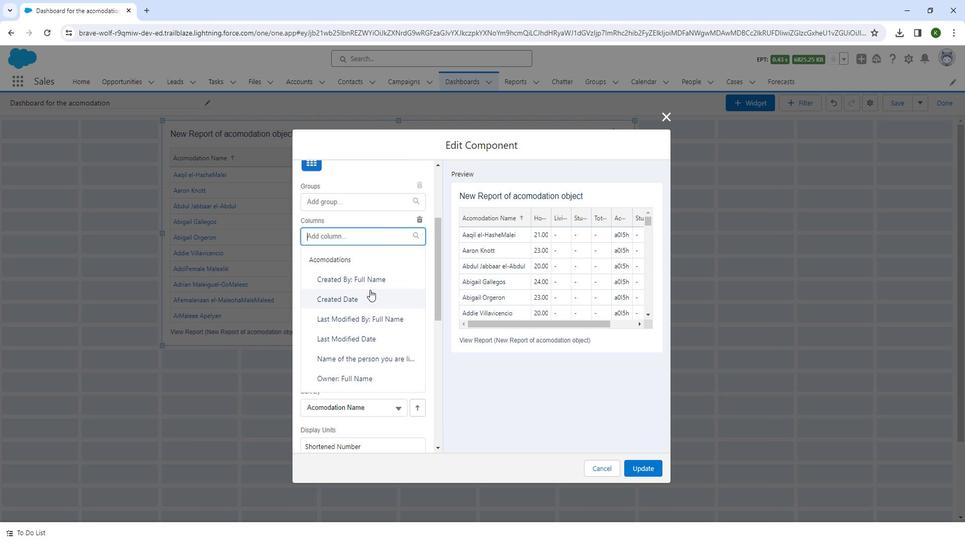 
Action: Mouse moved to (371, 299)
Screenshot: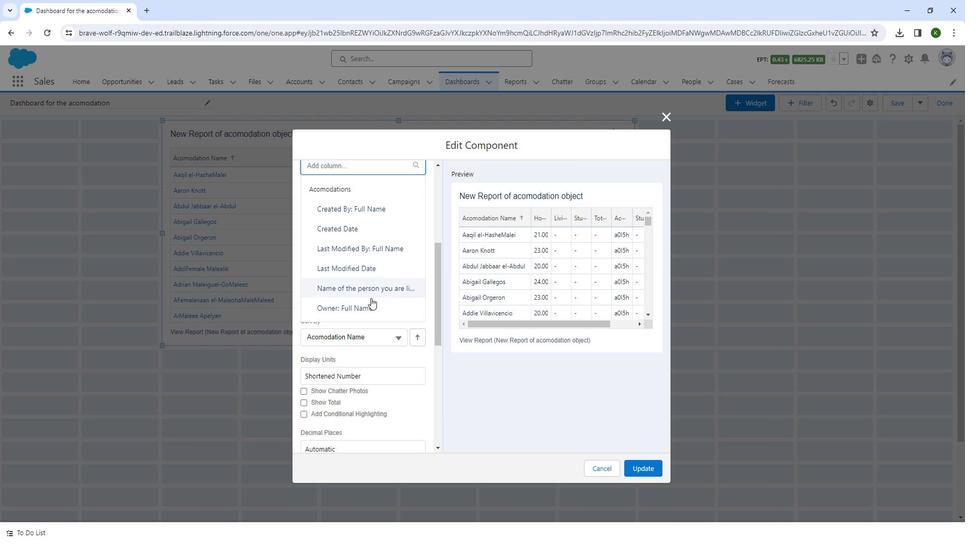 
Action: Mouse scrolled (371, 300) with delta (0, 0)
Screenshot: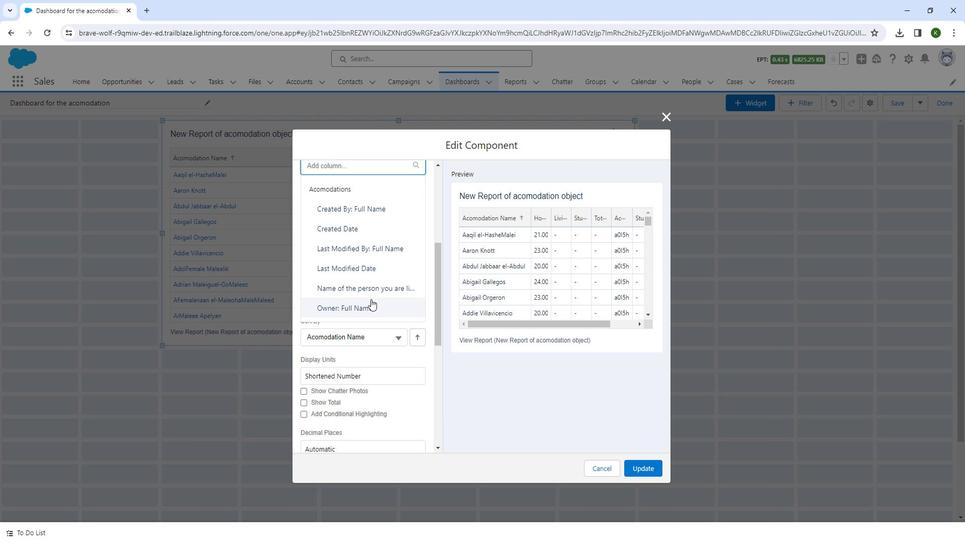 
Action: Mouse moved to (373, 219)
Screenshot: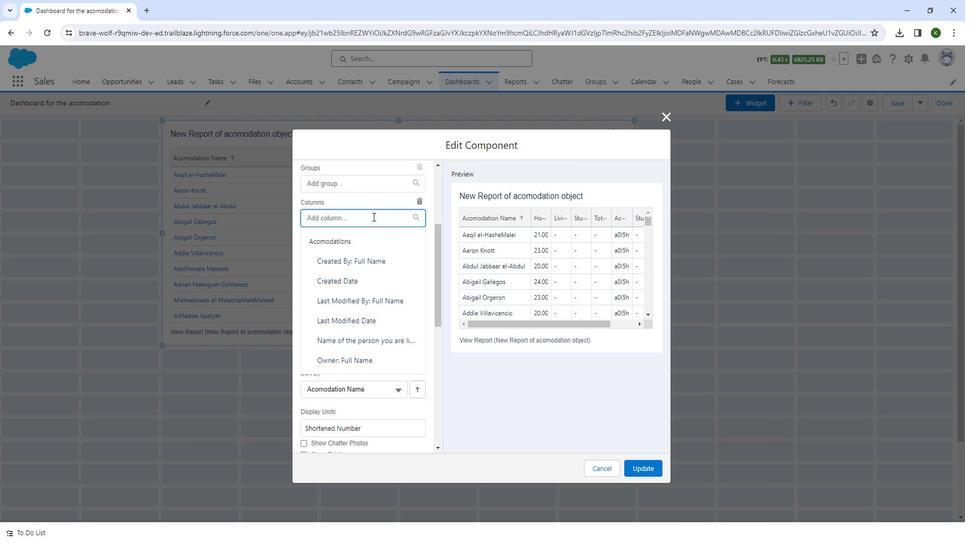 
Action: Mouse pressed left at (373, 219)
Screenshot: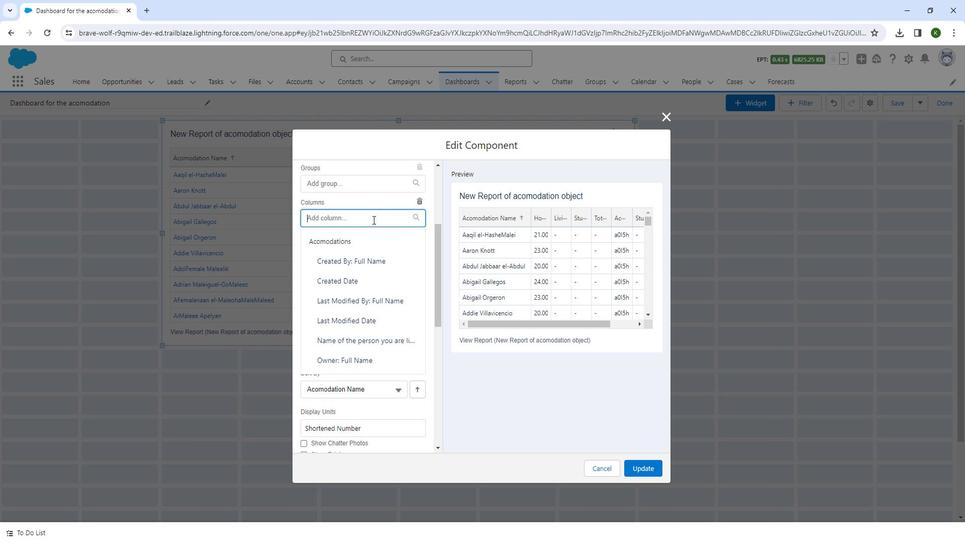 
Action: Mouse moved to (641, 469)
Screenshot: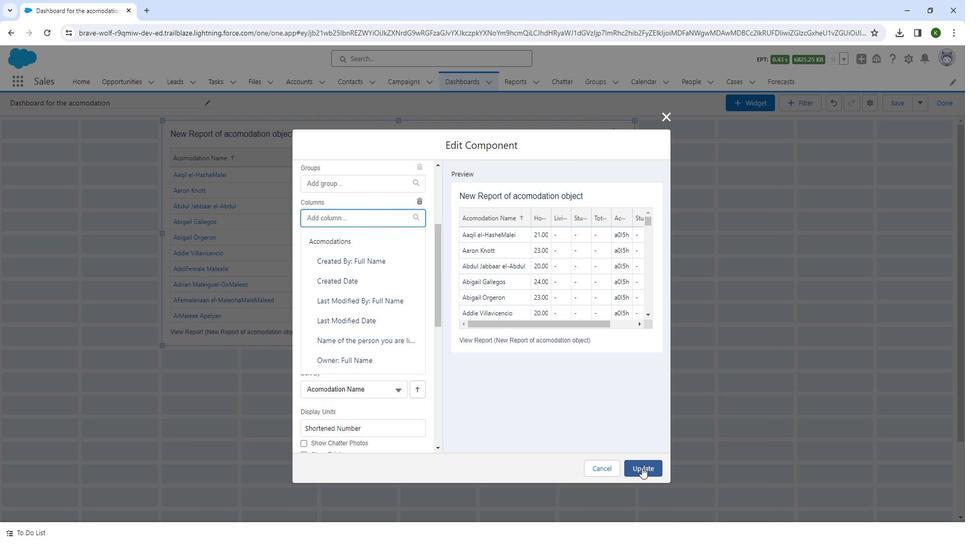 
Action: Mouse pressed left at (641, 469)
Screenshot: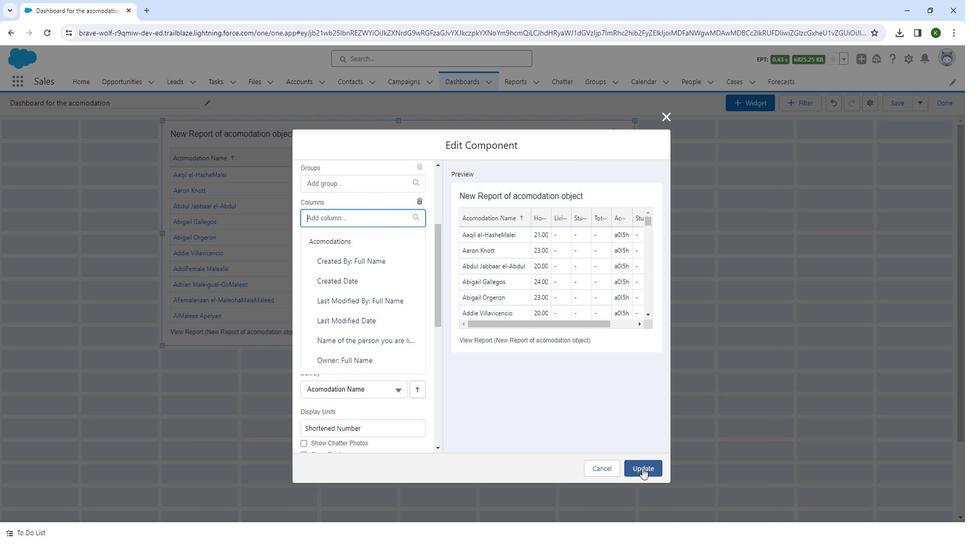 
Action: Mouse moved to (631, 346)
Screenshot: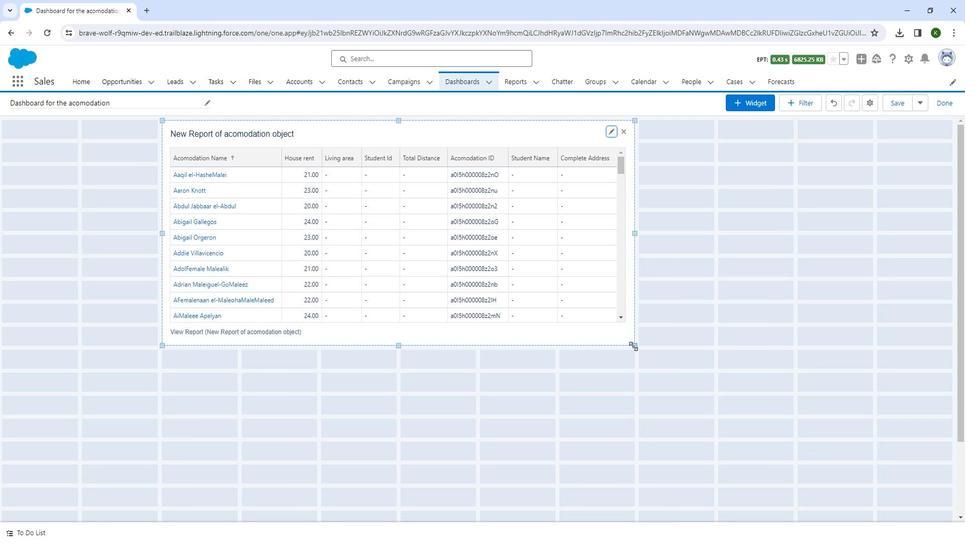 
Action: Mouse pressed left at (631, 346)
Screenshot: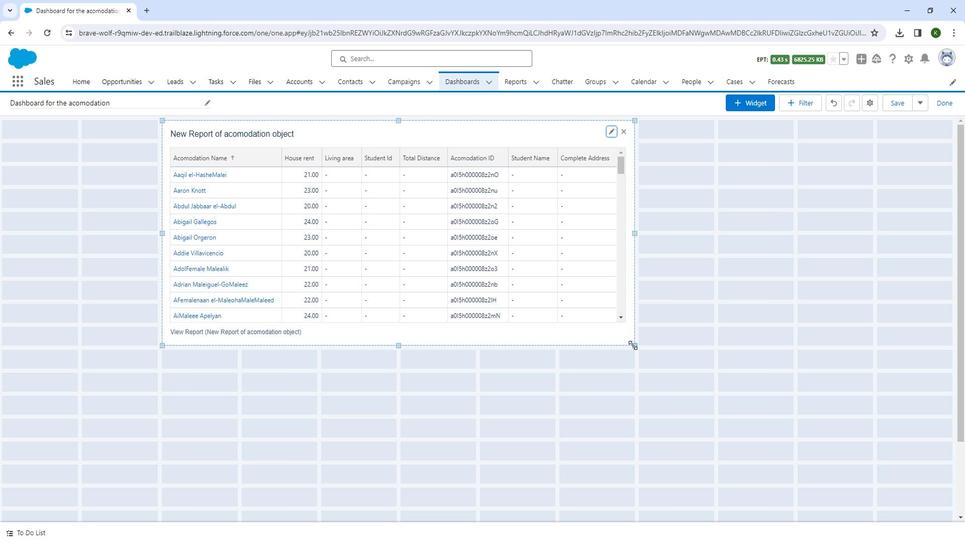 
Action: Mouse moved to (893, 100)
Screenshot: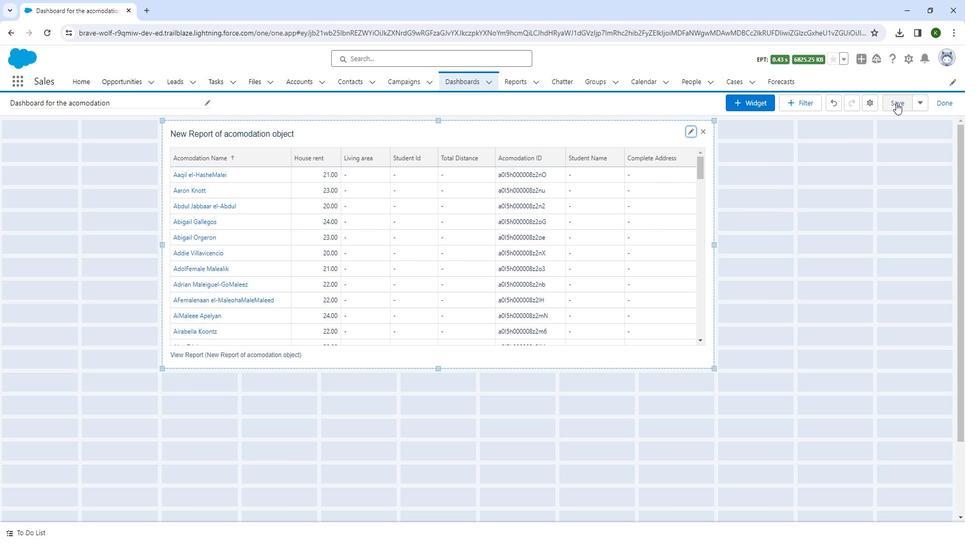 
Action: Mouse pressed left at (893, 100)
Screenshot: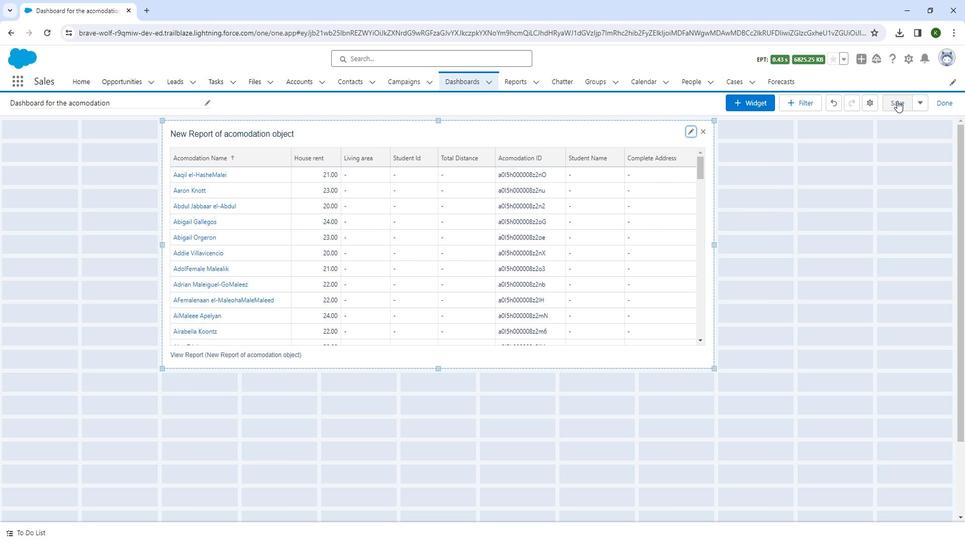 
Action: Mouse moved to (941, 101)
Screenshot: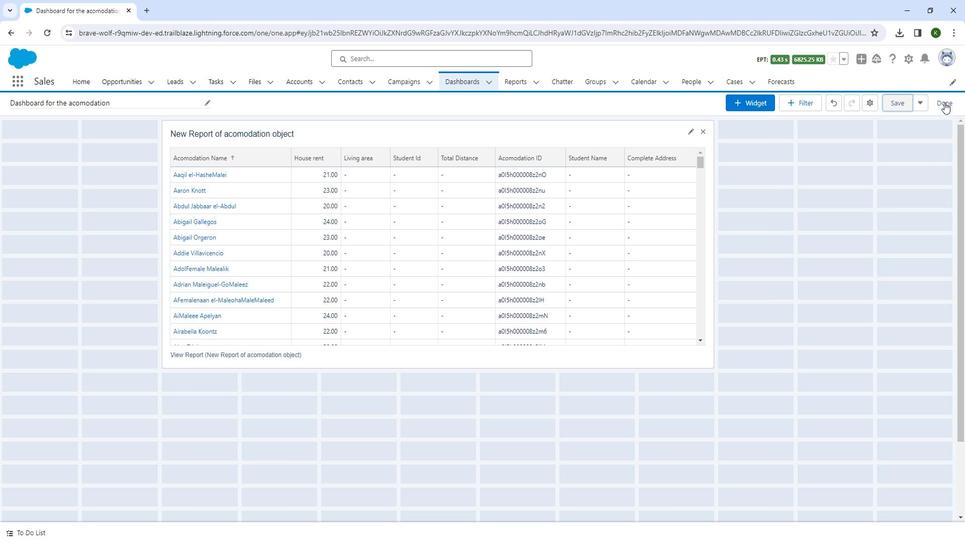 
Action: Mouse pressed left at (941, 101)
Screenshot: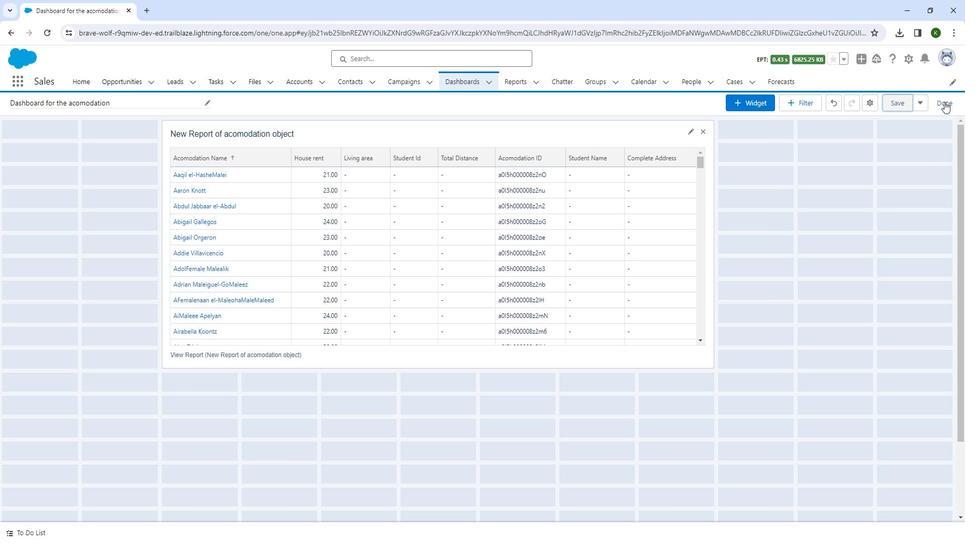 
Action: Mouse moved to (668, 217)
Screenshot: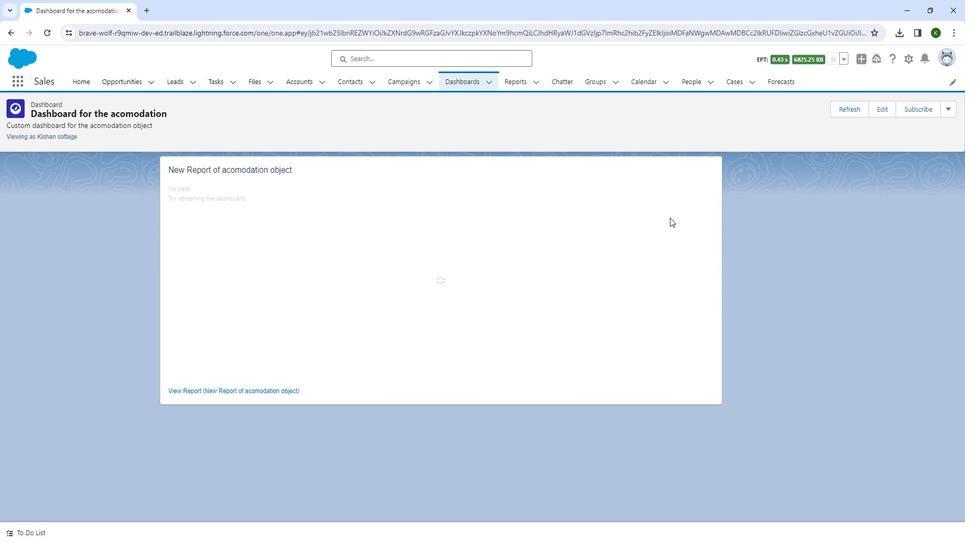 
